 Task: Find a place to stay in Belegorsk, Russia, from July 7 to July 15 for 2 adults, with a price range of ₹15,000 to ₹20,000, 3 bedrooms, 3 beds, 3 bathrooms, and self check-in option.
Action: Mouse moved to (529, 133)
Screenshot: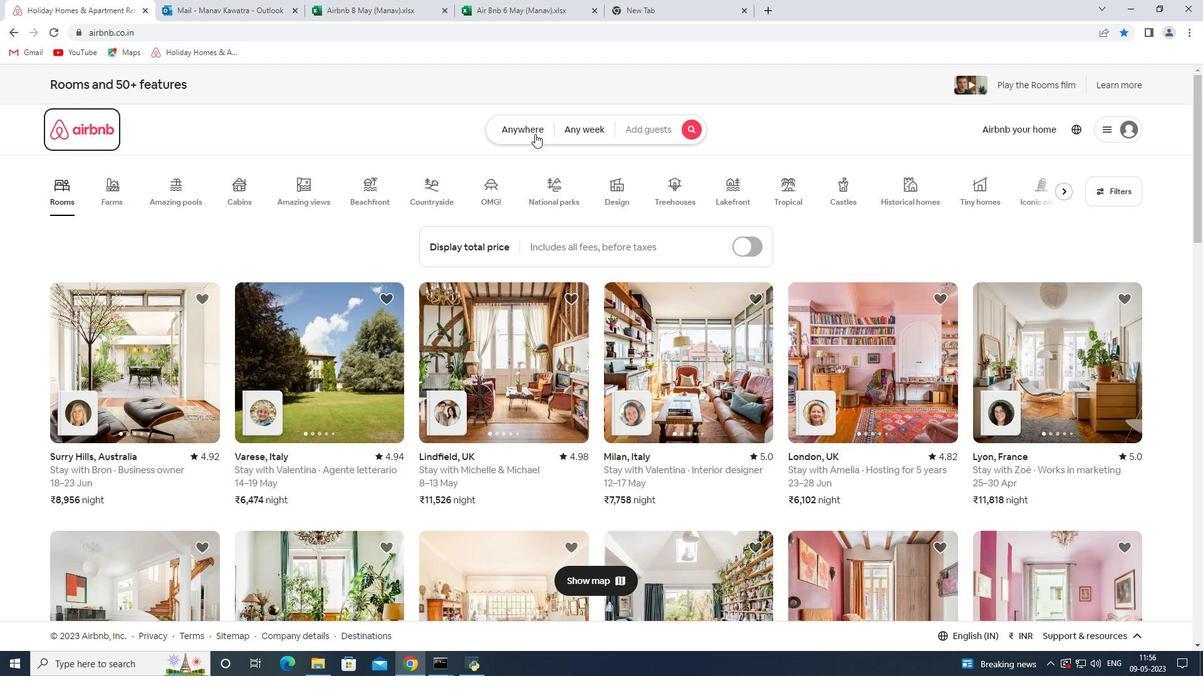
Action: Mouse pressed left at (529, 133)
Screenshot: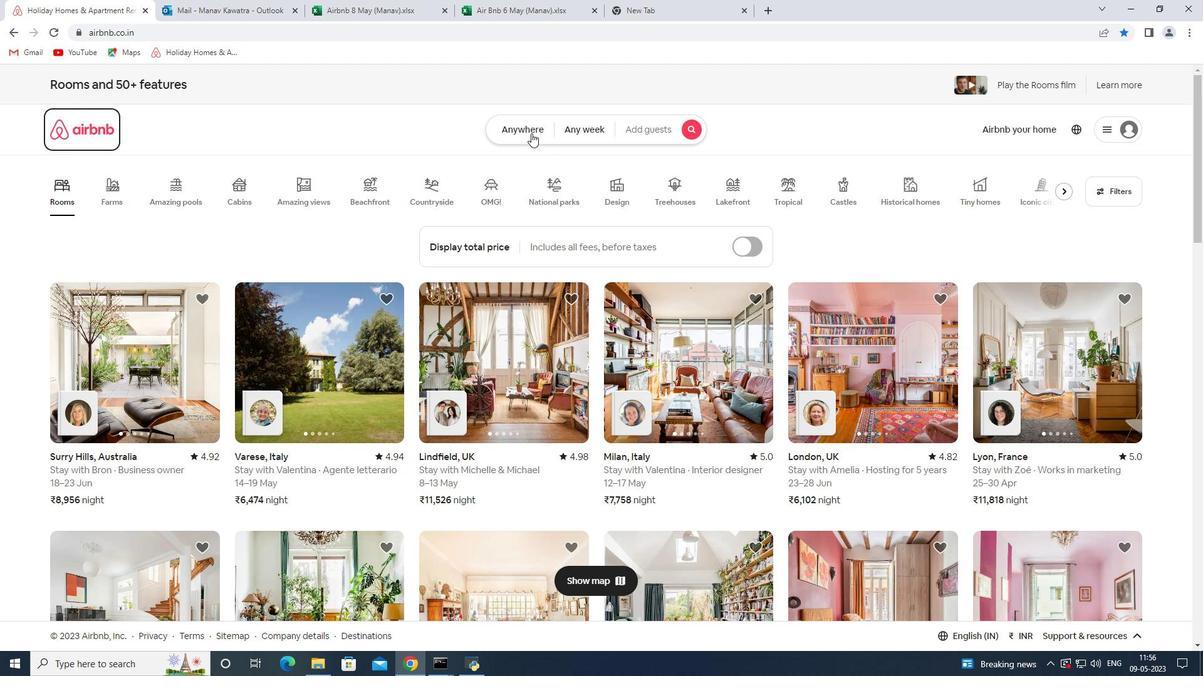 
Action: Mouse moved to (453, 178)
Screenshot: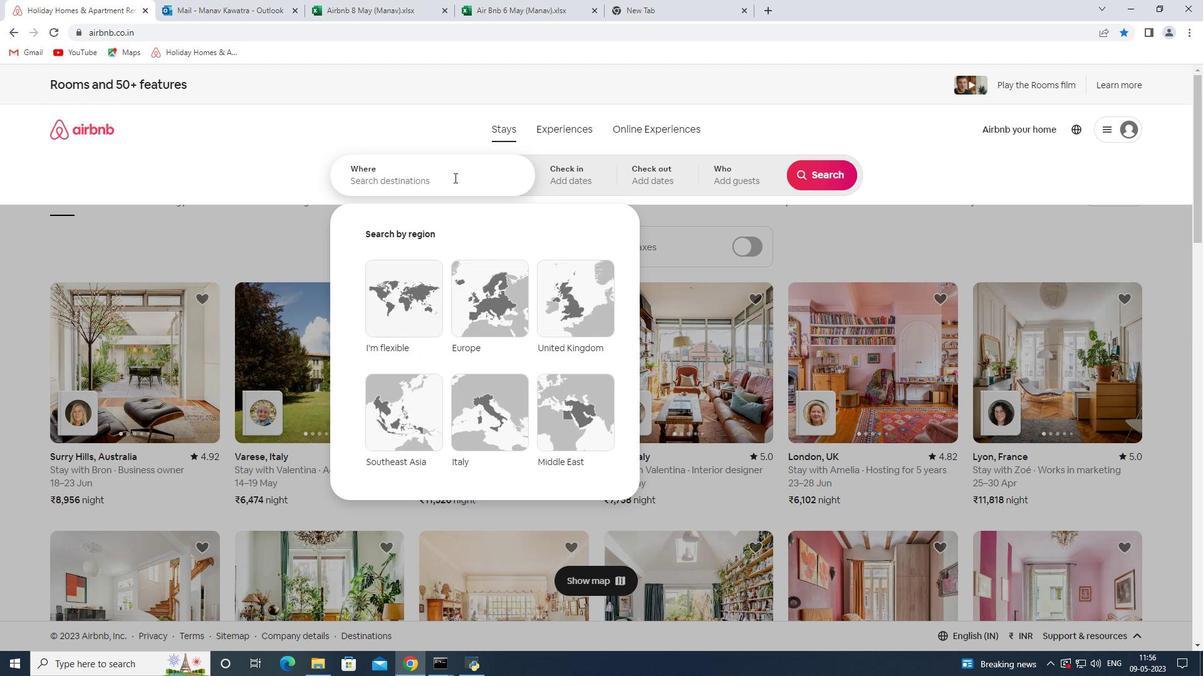 
Action: Mouse pressed left at (453, 178)
Screenshot: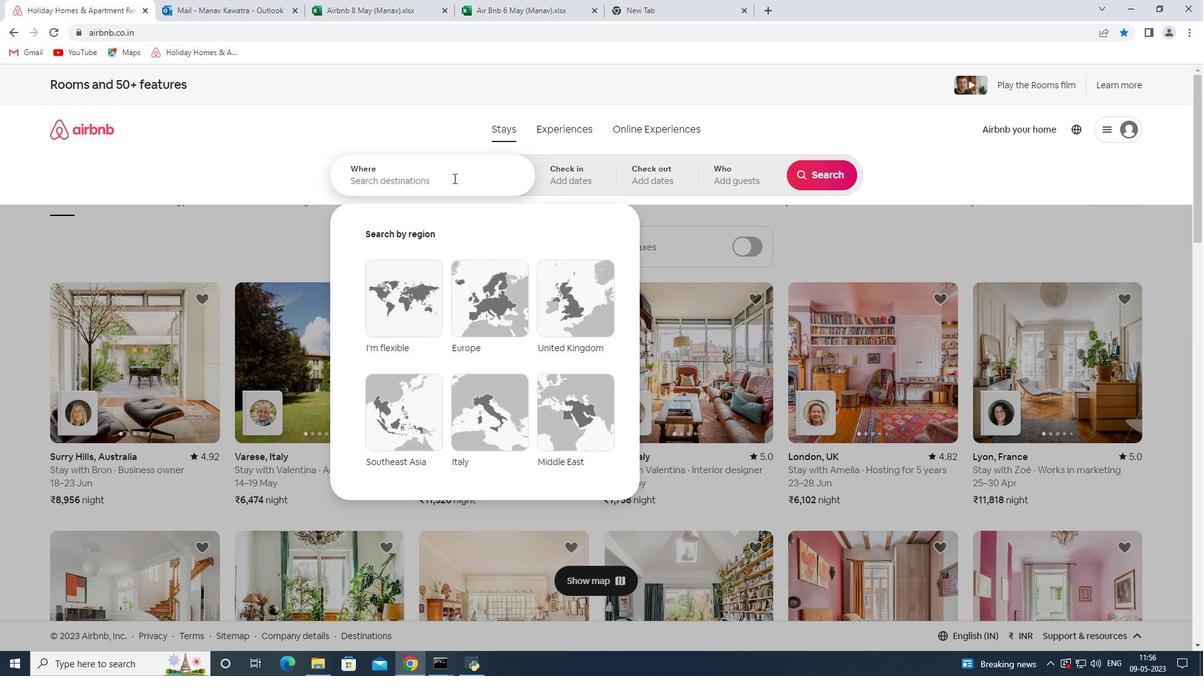 
Action: Key pressed <Key.shift><Key.shift><Key.shift><Key.shift><Key.shift>Belegorsk<Key.space><Key.shift>Russia<Key.enter>
Screenshot: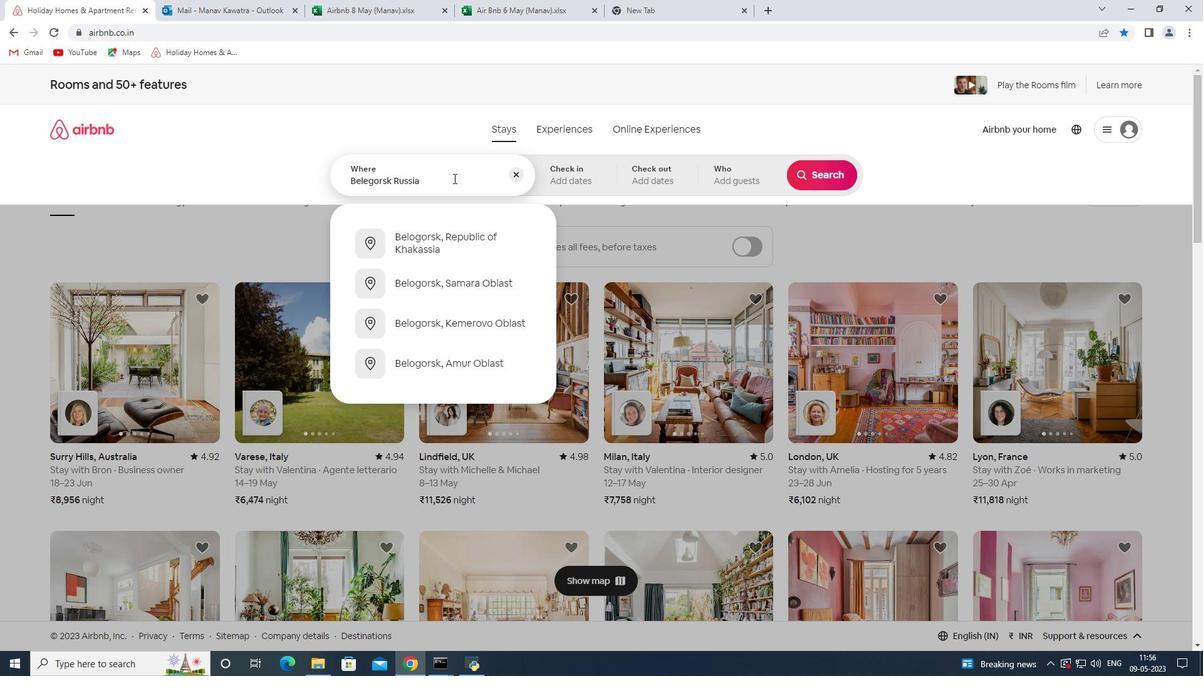
Action: Mouse moved to (818, 286)
Screenshot: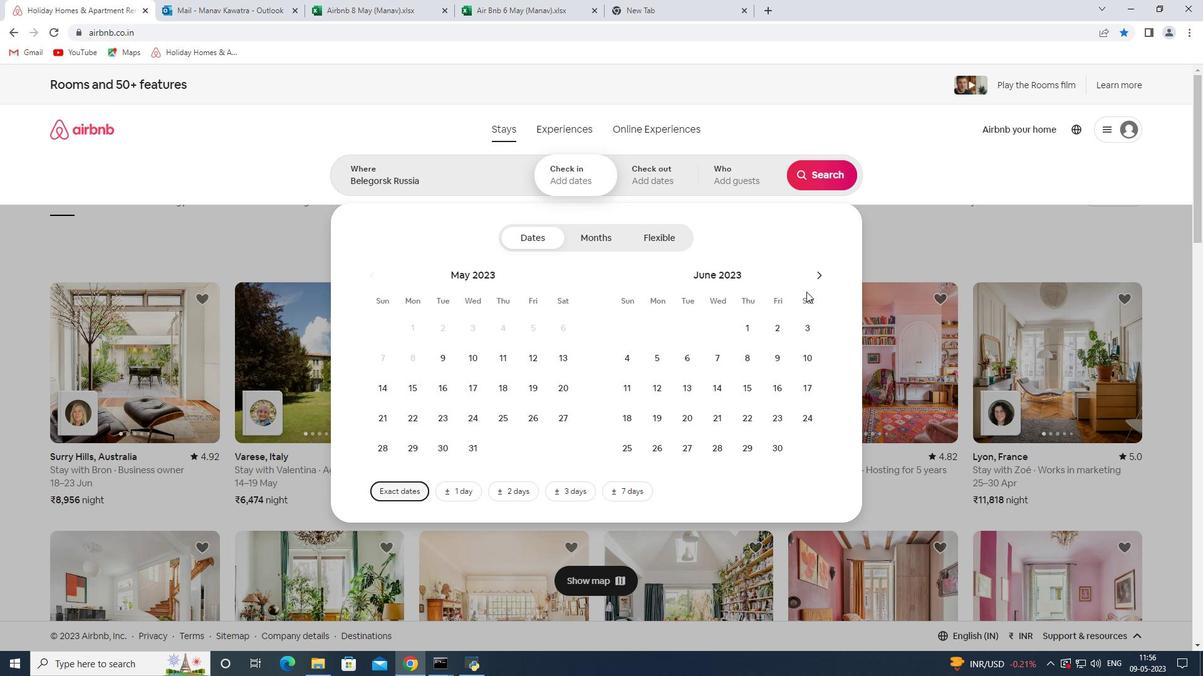 
Action: Mouse pressed left at (818, 286)
Screenshot: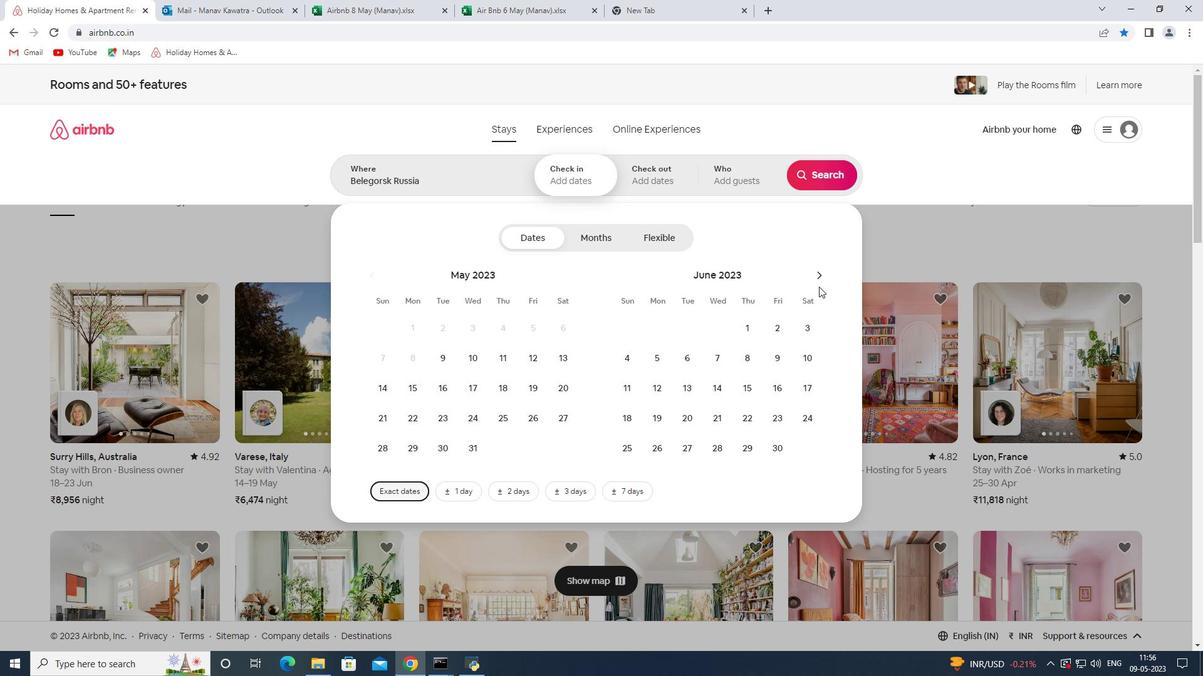 
Action: Mouse moved to (820, 273)
Screenshot: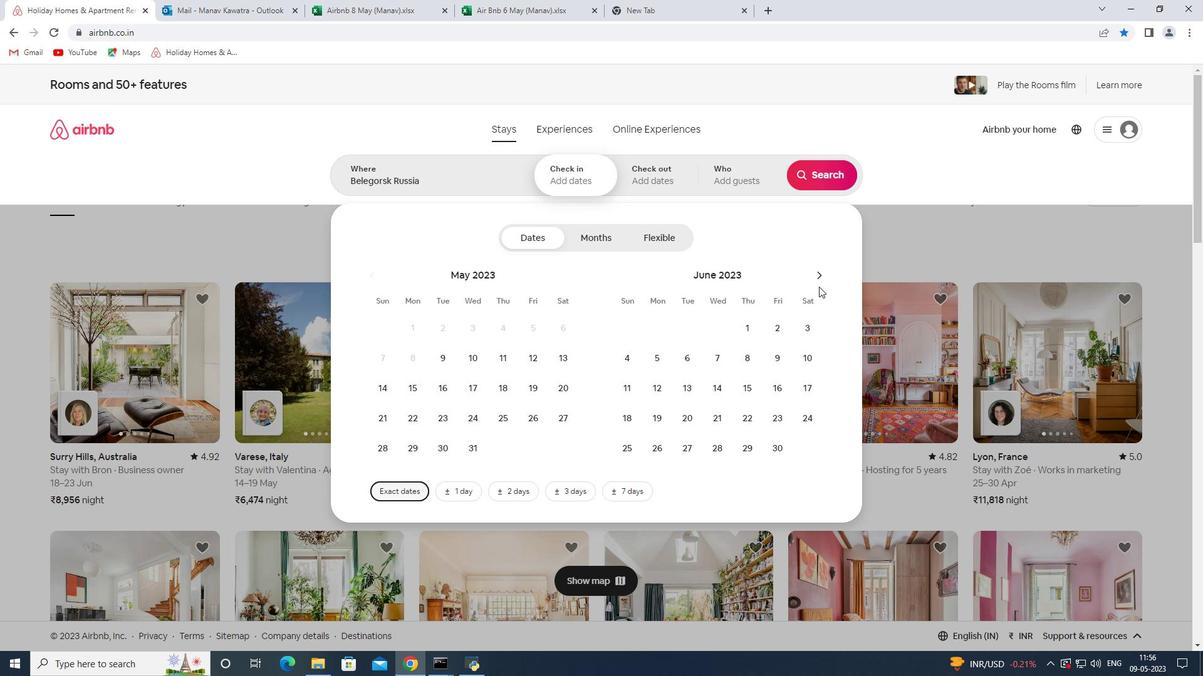 
Action: Mouse pressed left at (820, 273)
Screenshot: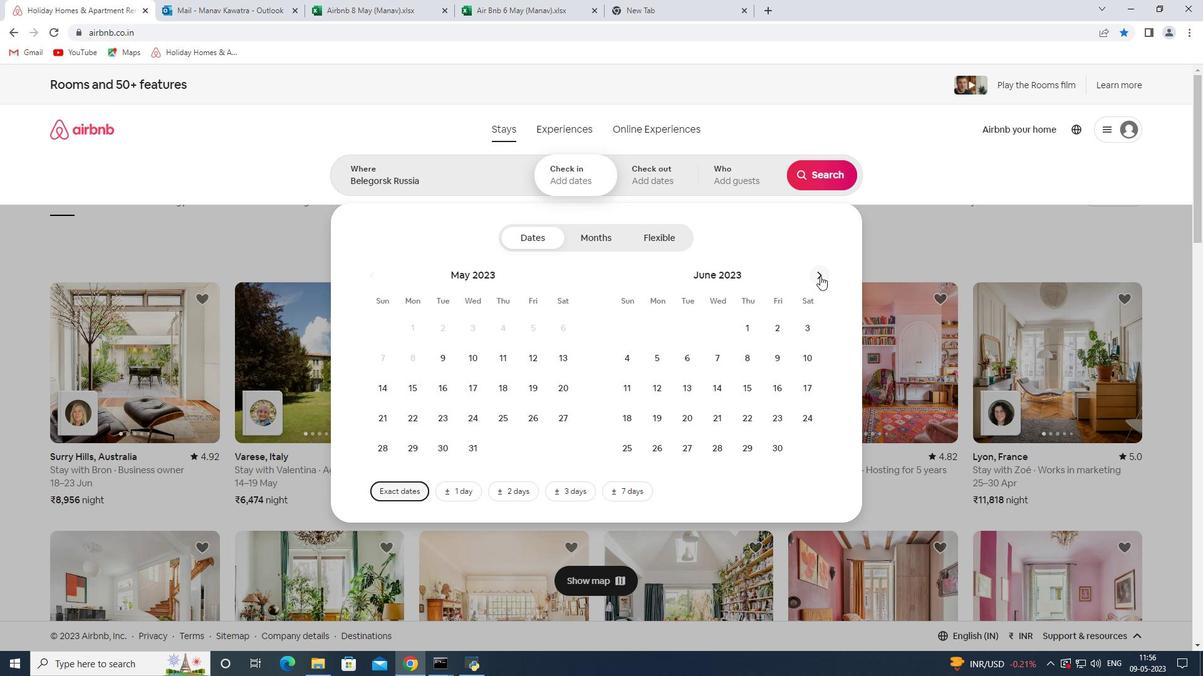 
Action: Mouse moved to (780, 355)
Screenshot: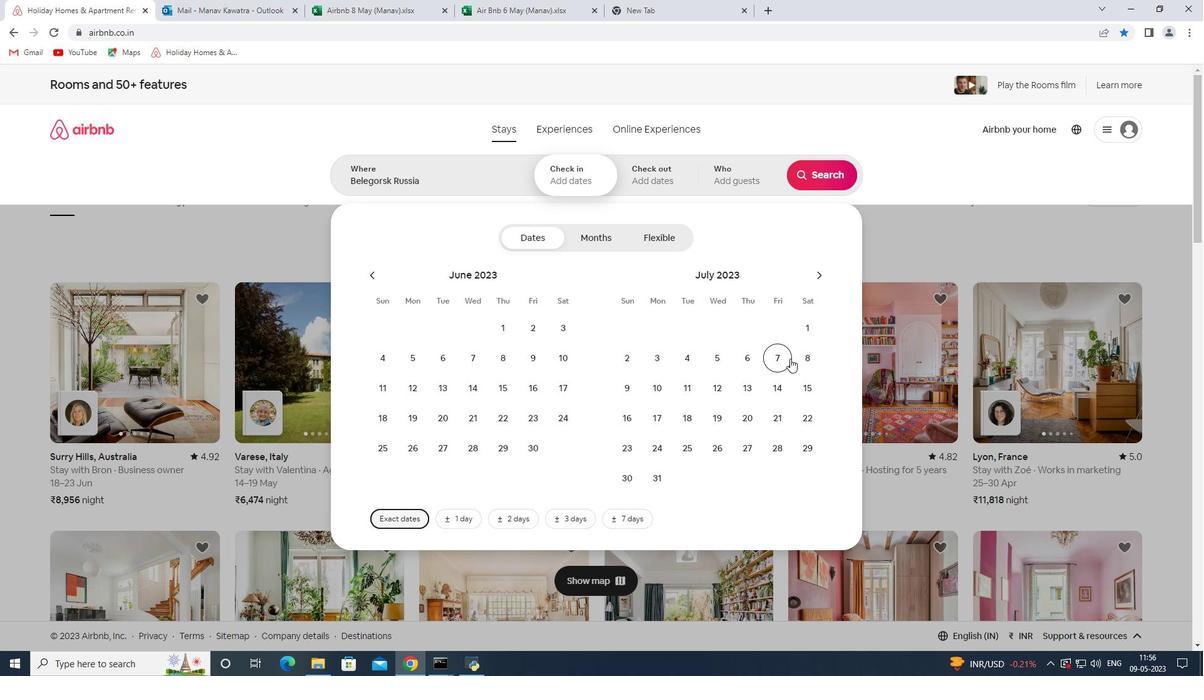 
Action: Mouse pressed left at (780, 355)
Screenshot: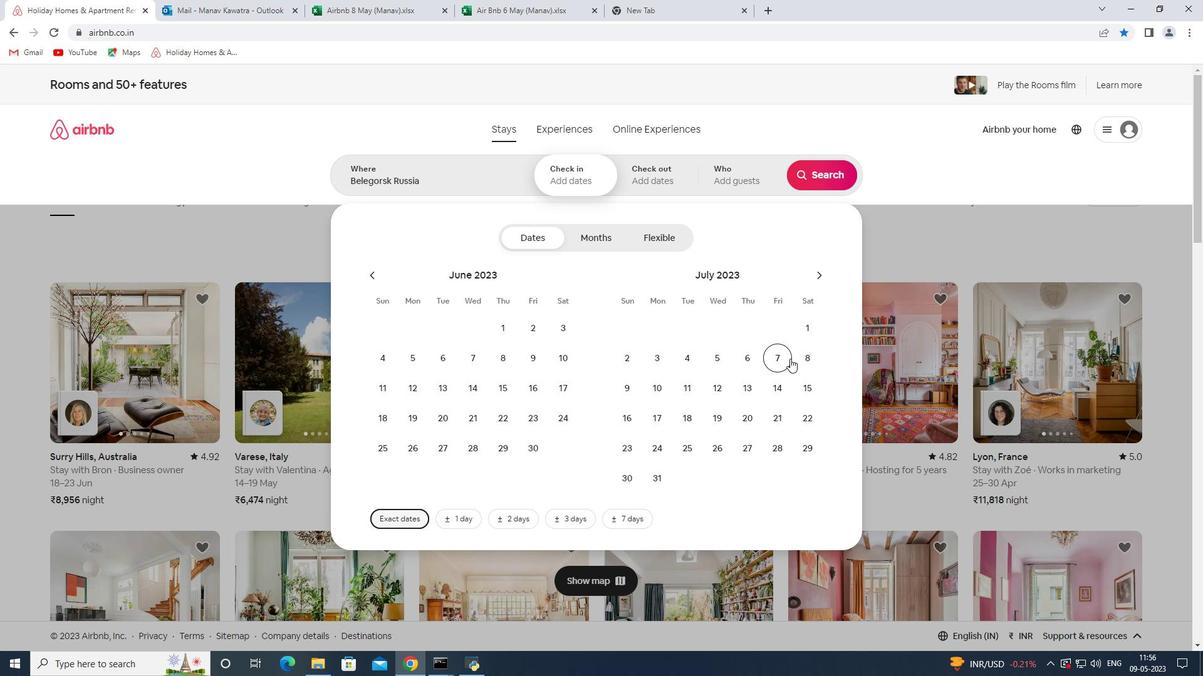 
Action: Mouse moved to (814, 392)
Screenshot: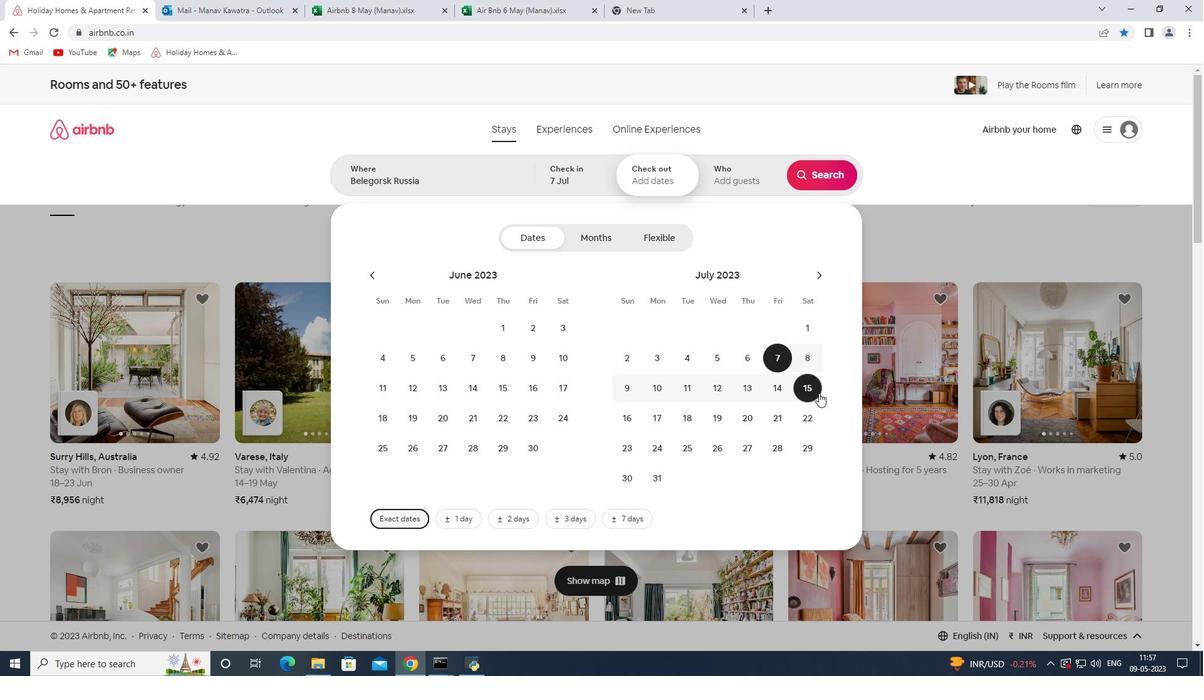 
Action: Mouse pressed left at (814, 392)
Screenshot: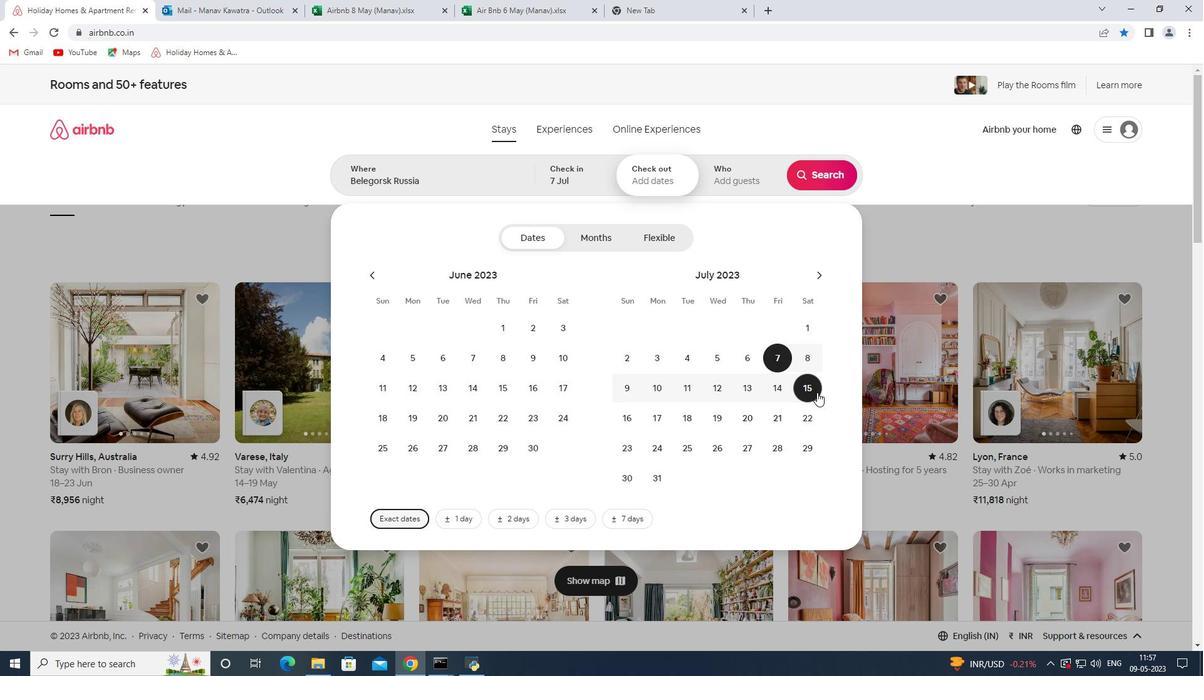 
Action: Mouse moved to (756, 181)
Screenshot: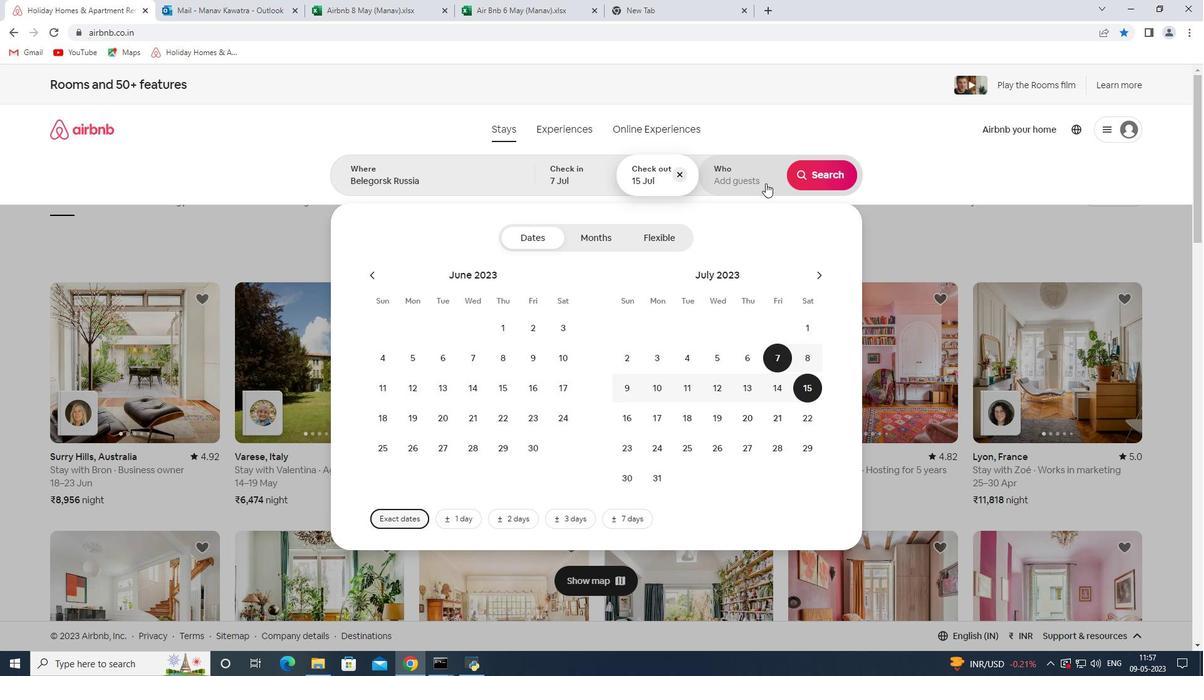 
Action: Mouse pressed left at (756, 181)
Screenshot: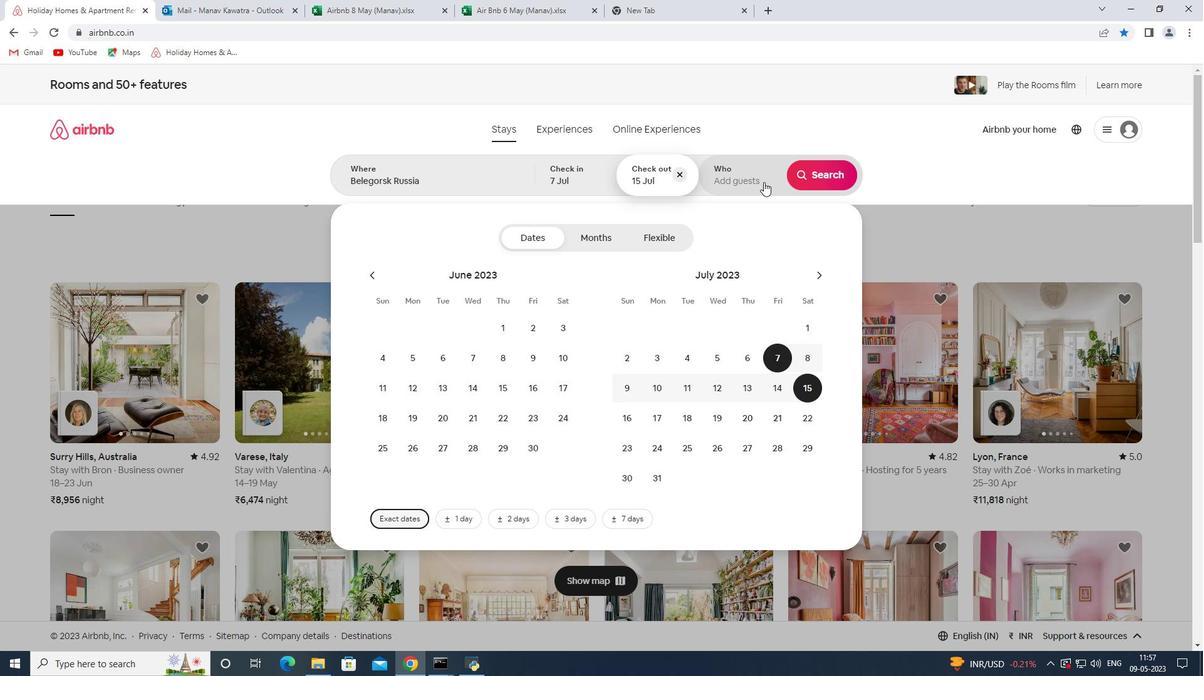 
Action: Mouse moved to (832, 243)
Screenshot: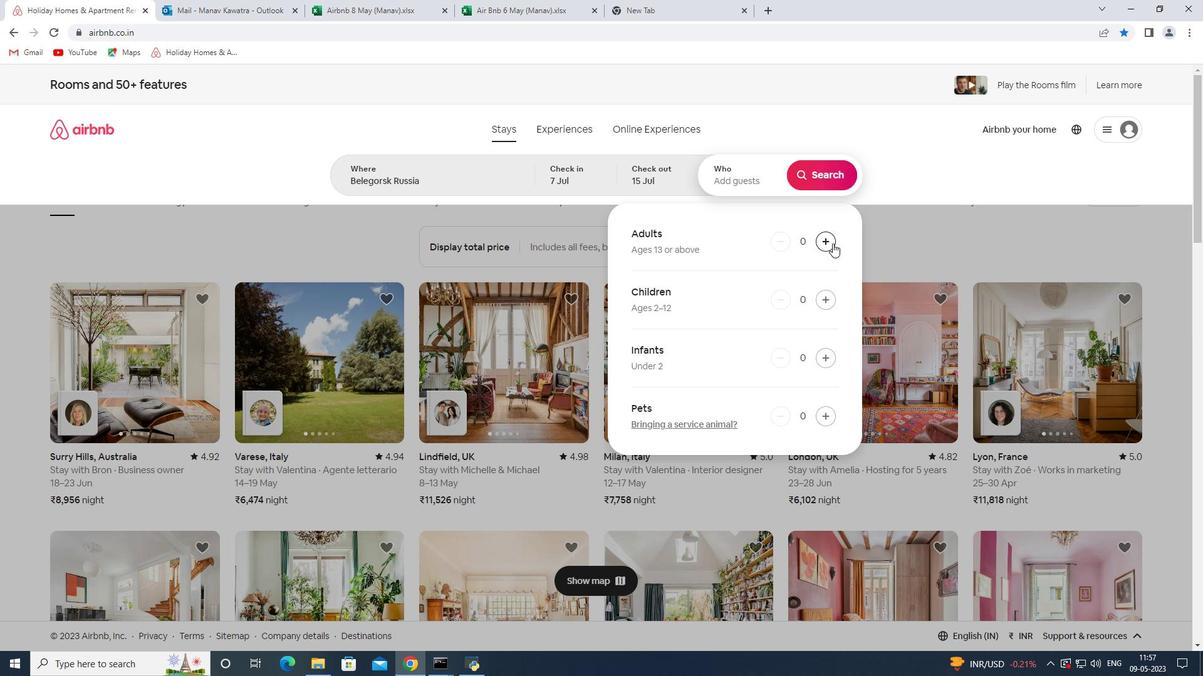 
Action: Mouse pressed left at (832, 243)
Screenshot: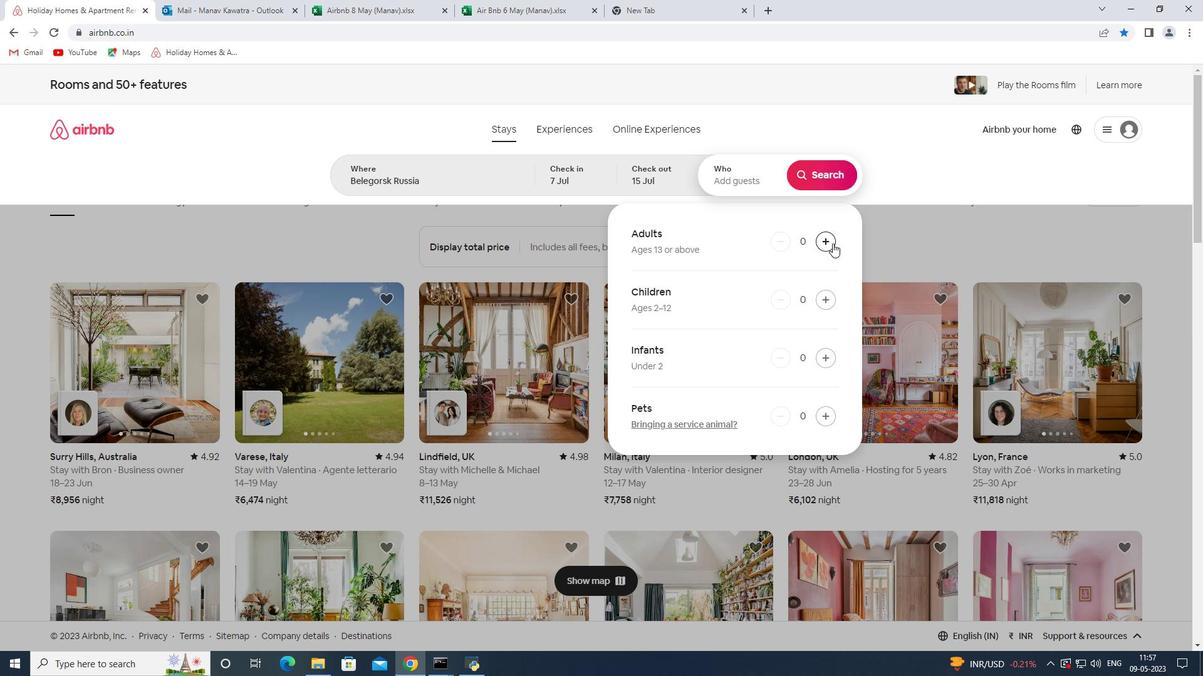 
Action: Mouse pressed left at (832, 243)
Screenshot: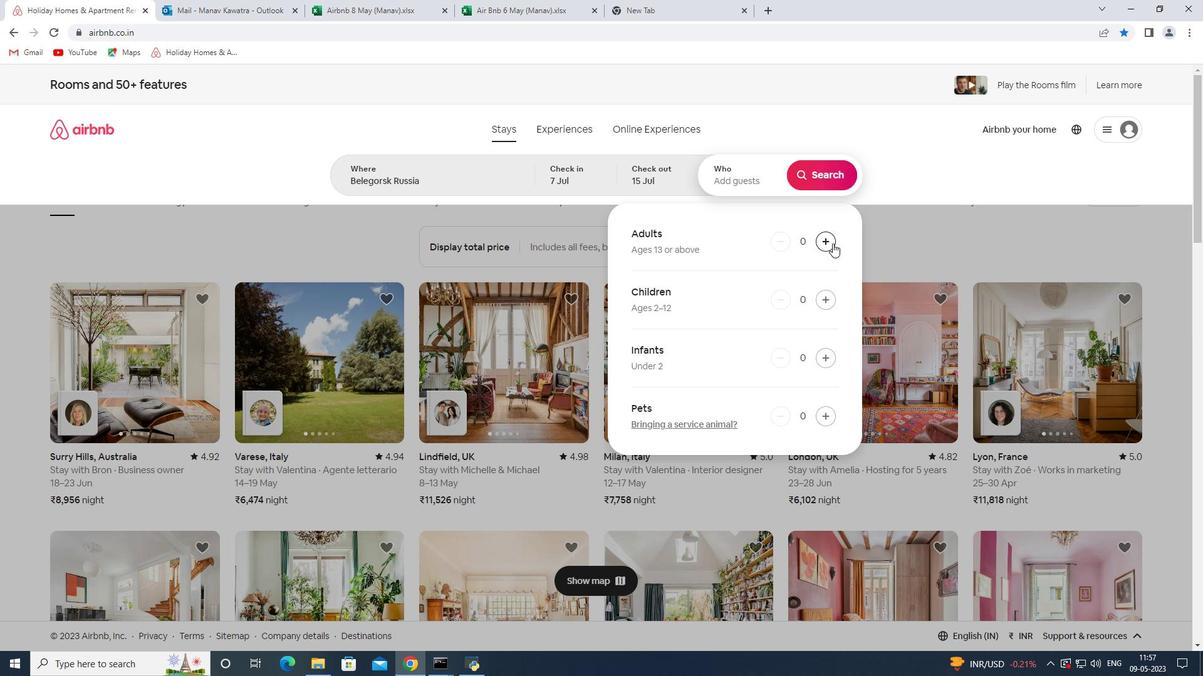 
Action: Mouse pressed left at (832, 243)
Screenshot: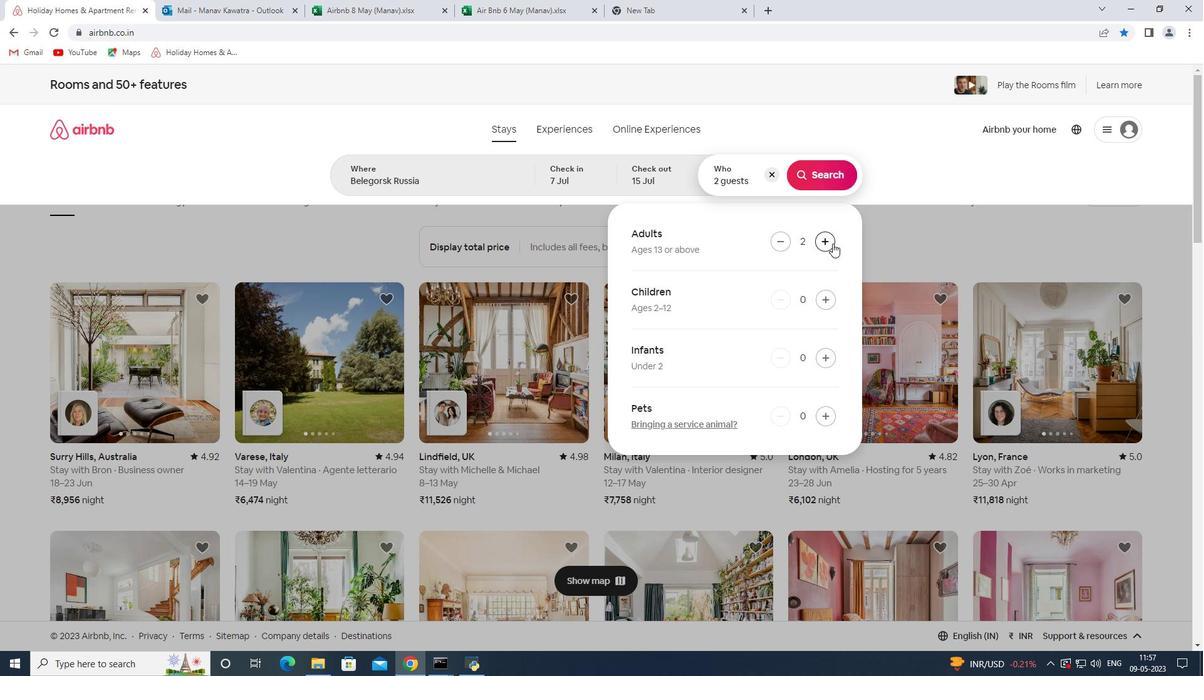 
Action: Mouse pressed left at (832, 243)
Screenshot: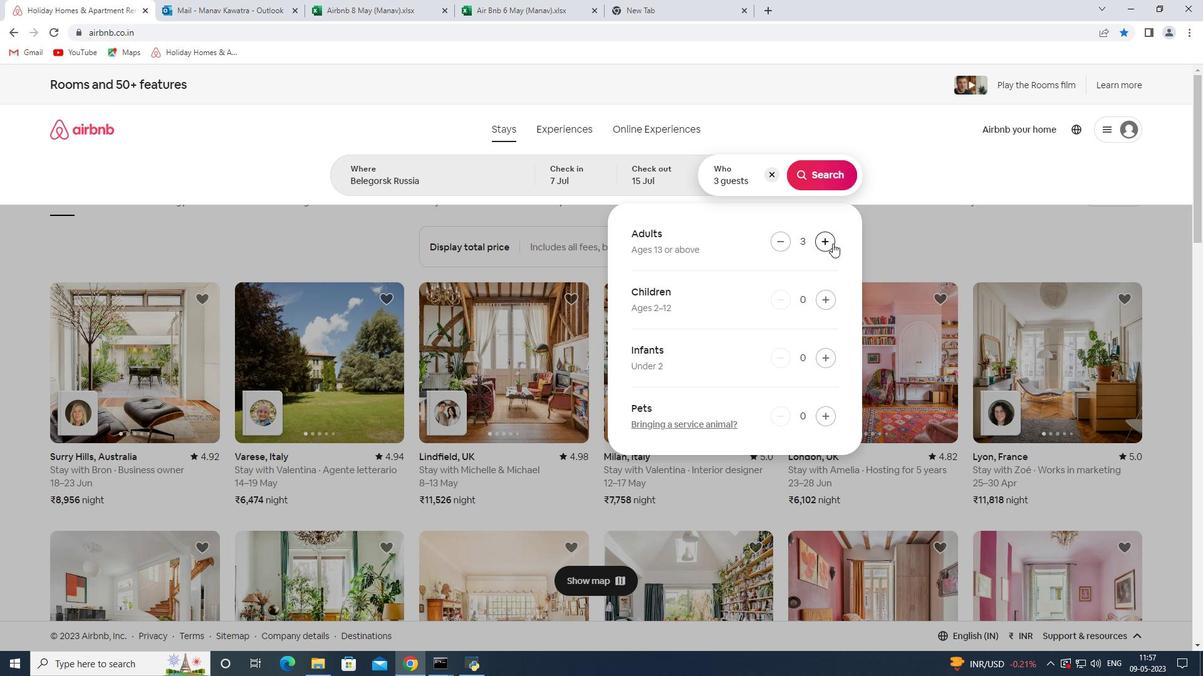 
Action: Mouse pressed left at (832, 243)
Screenshot: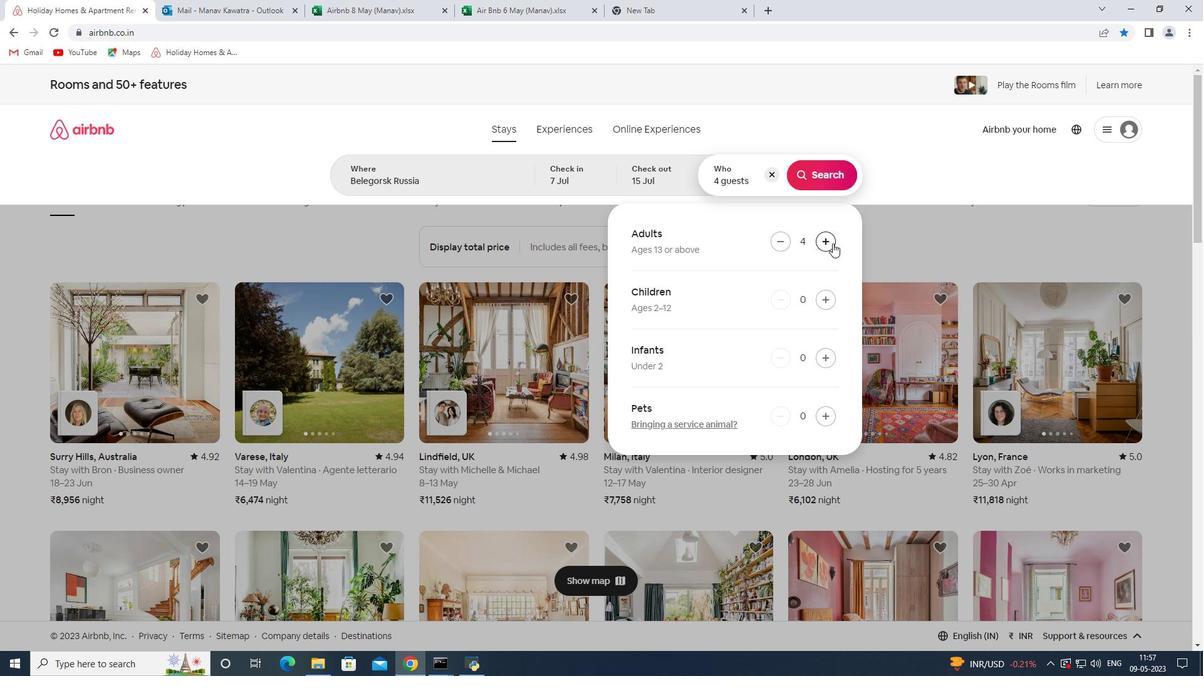 
Action: Mouse moved to (834, 238)
Screenshot: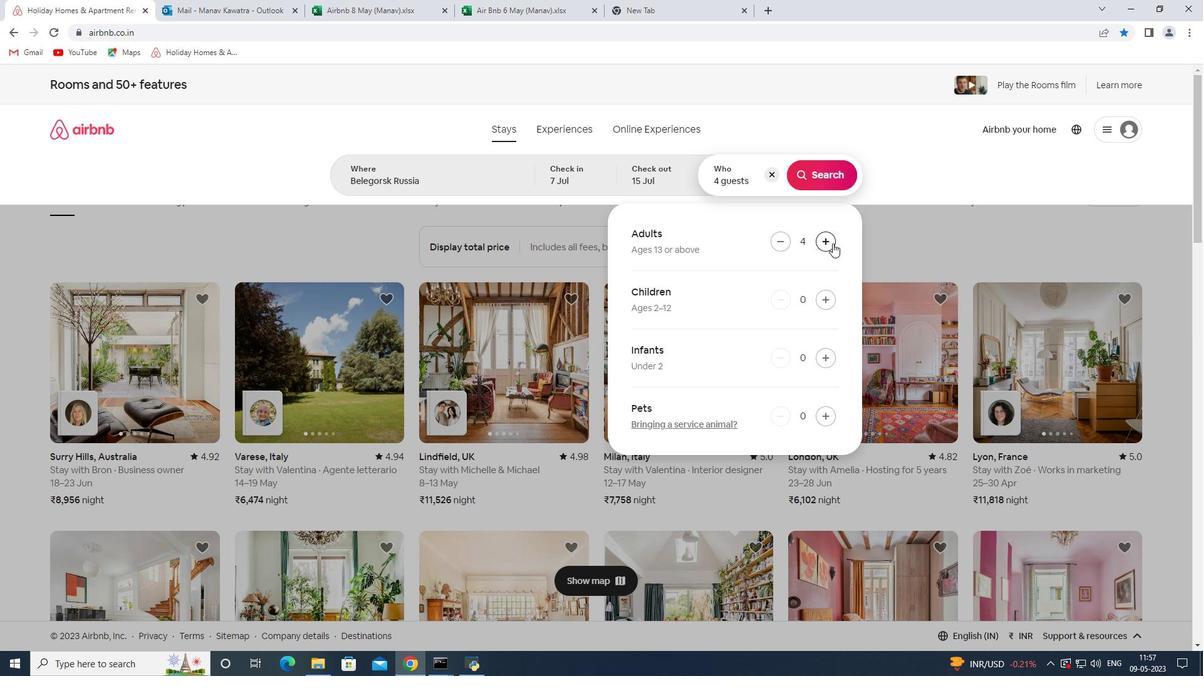 
Action: Mouse pressed left at (834, 238)
Screenshot: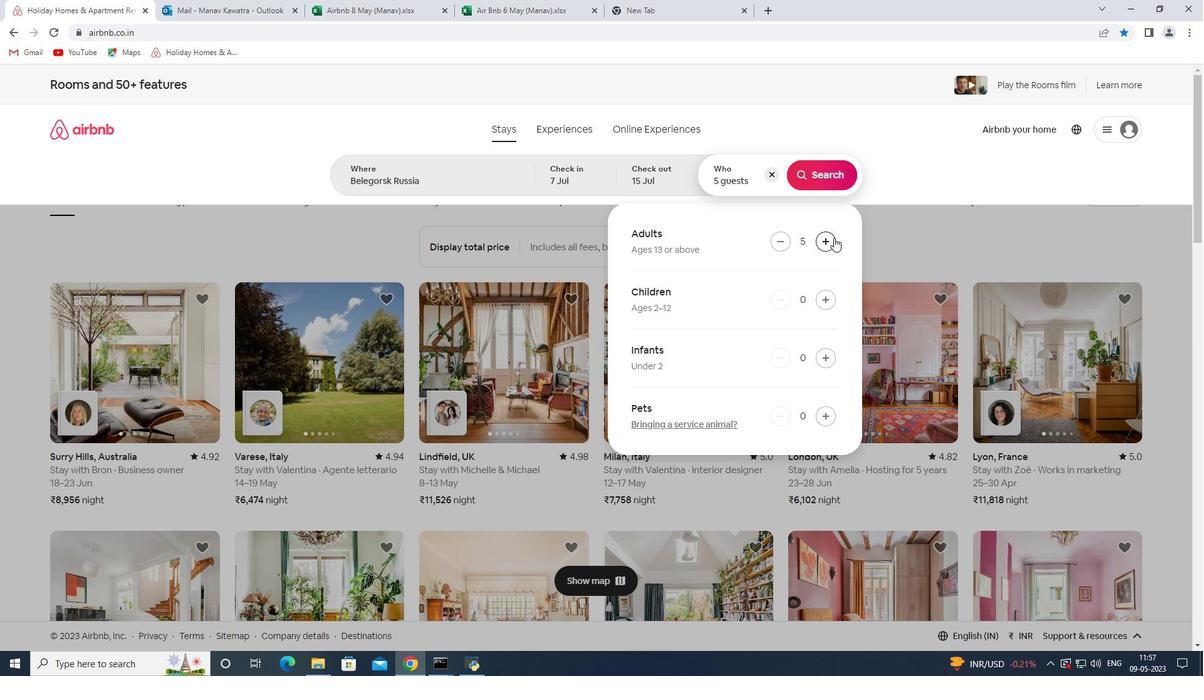 
Action: Mouse moved to (819, 184)
Screenshot: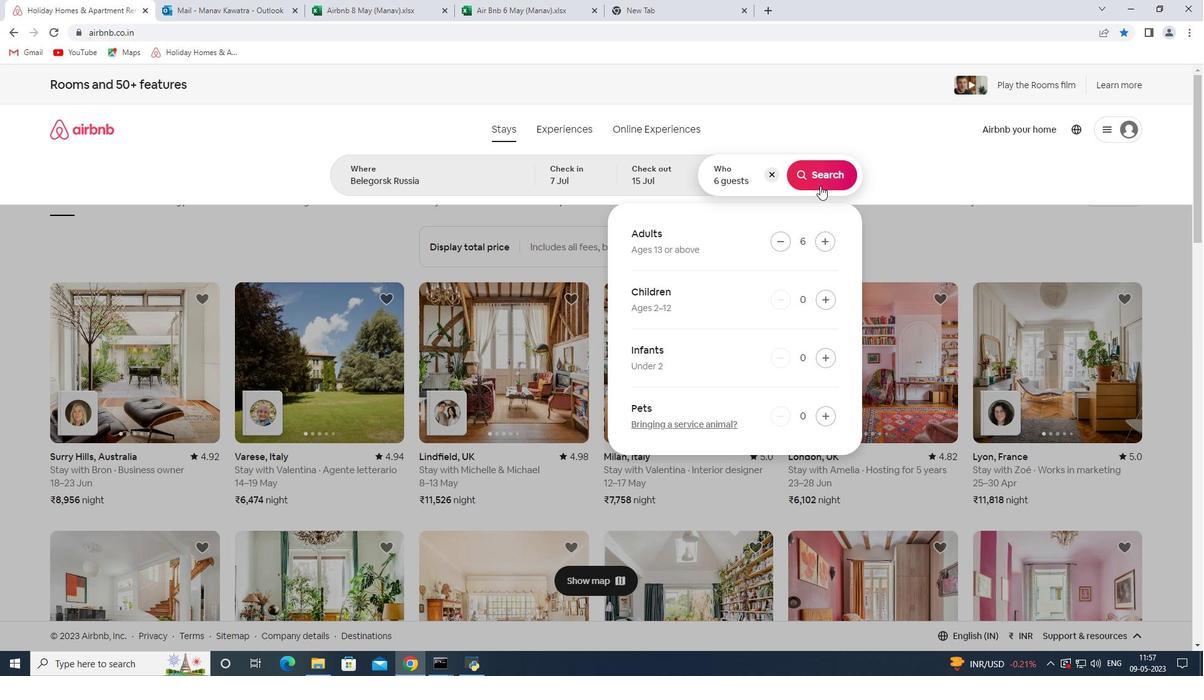 
Action: Mouse pressed left at (819, 184)
Screenshot: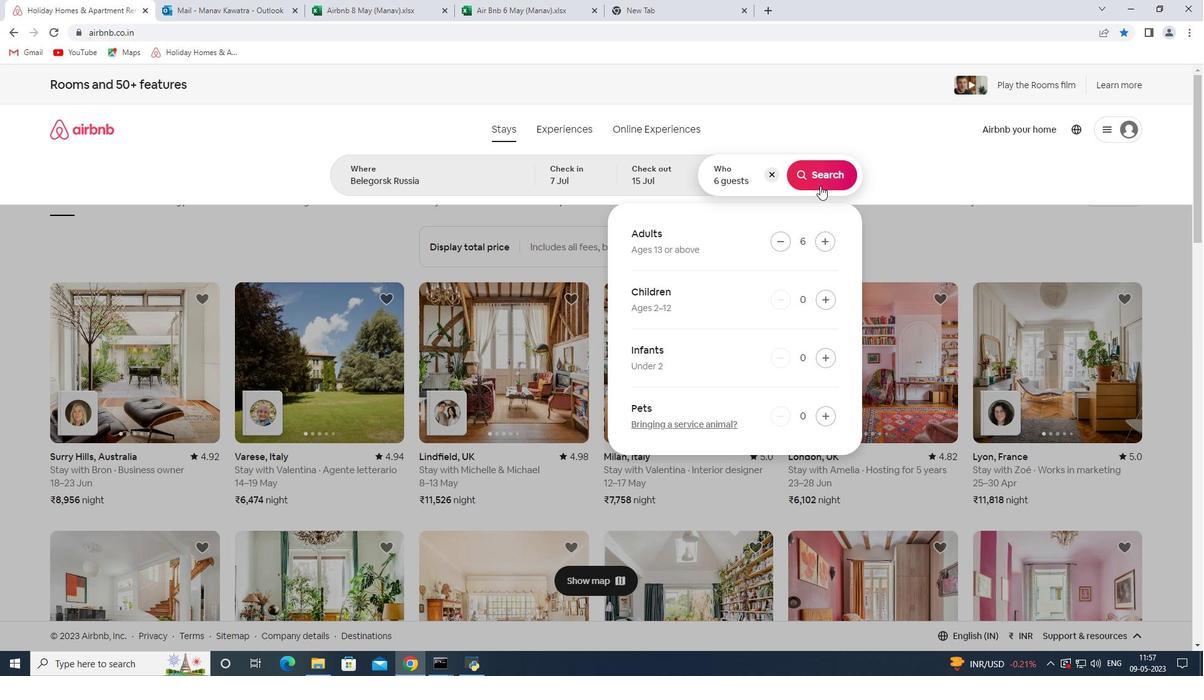 
Action: Mouse moved to (1157, 144)
Screenshot: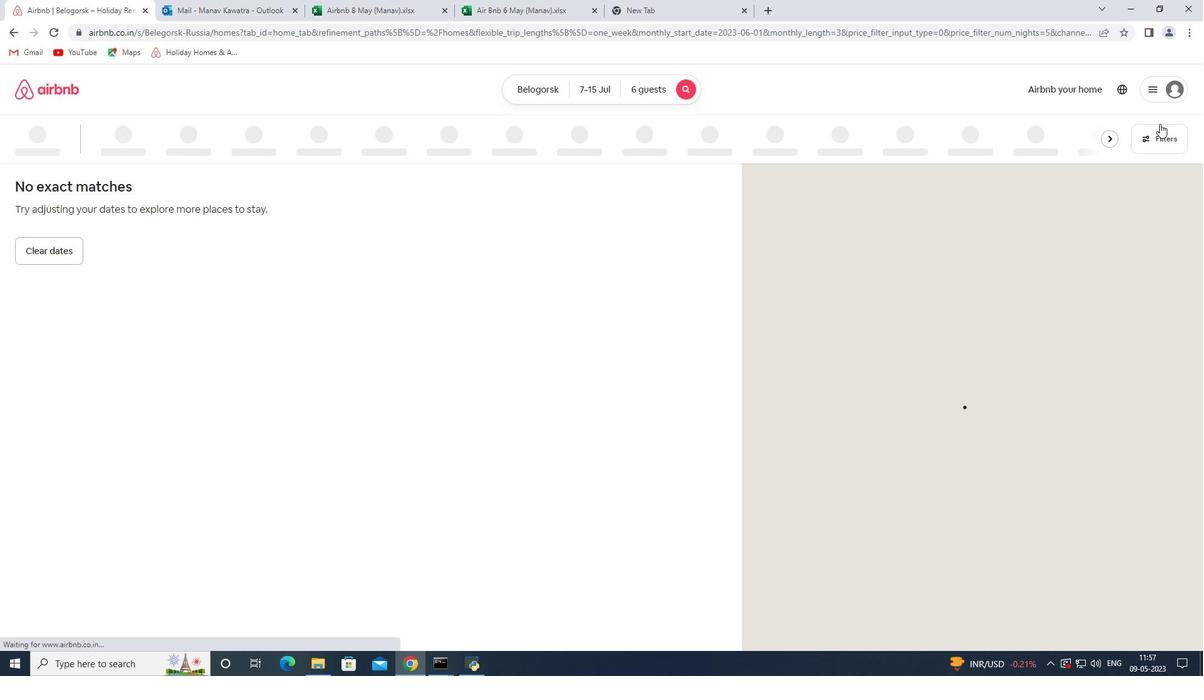 
Action: Mouse pressed left at (1157, 144)
Screenshot: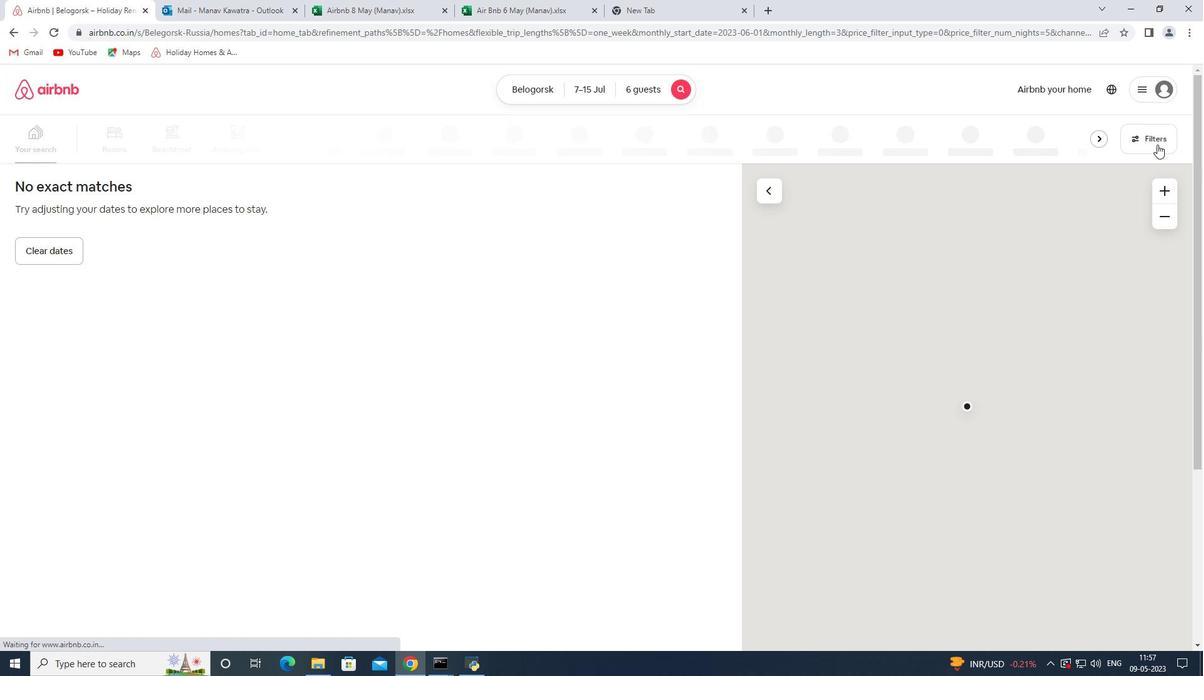 
Action: Mouse moved to (458, 446)
Screenshot: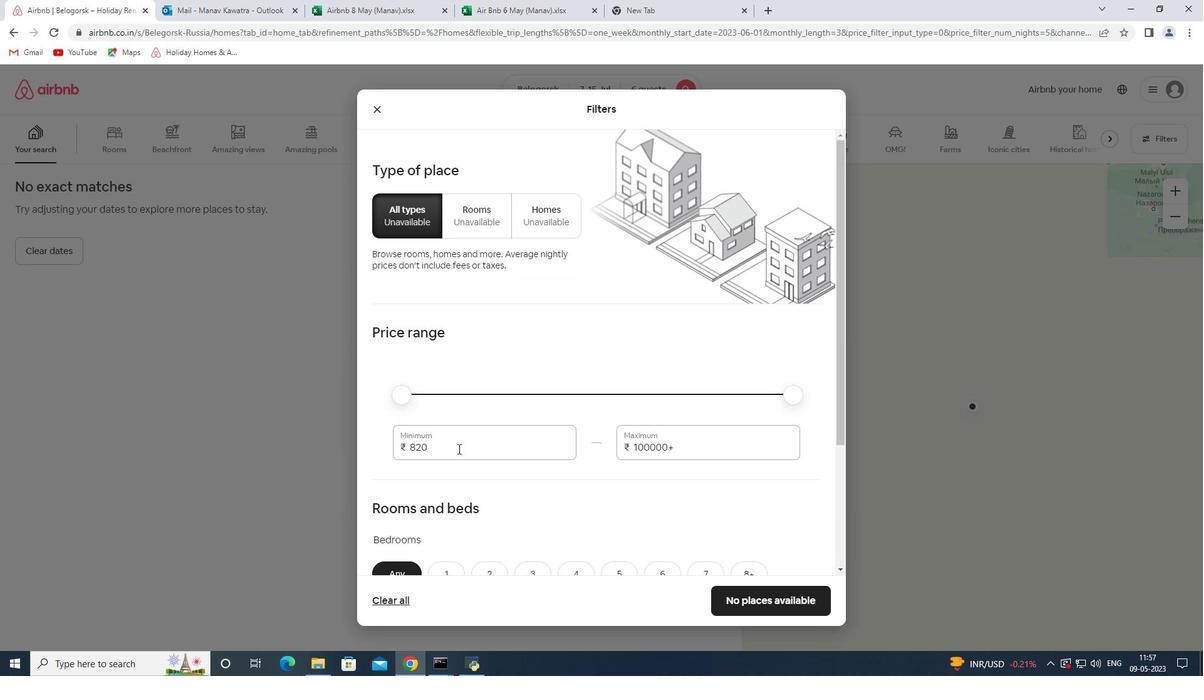 
Action: Mouse pressed left at (458, 446)
Screenshot: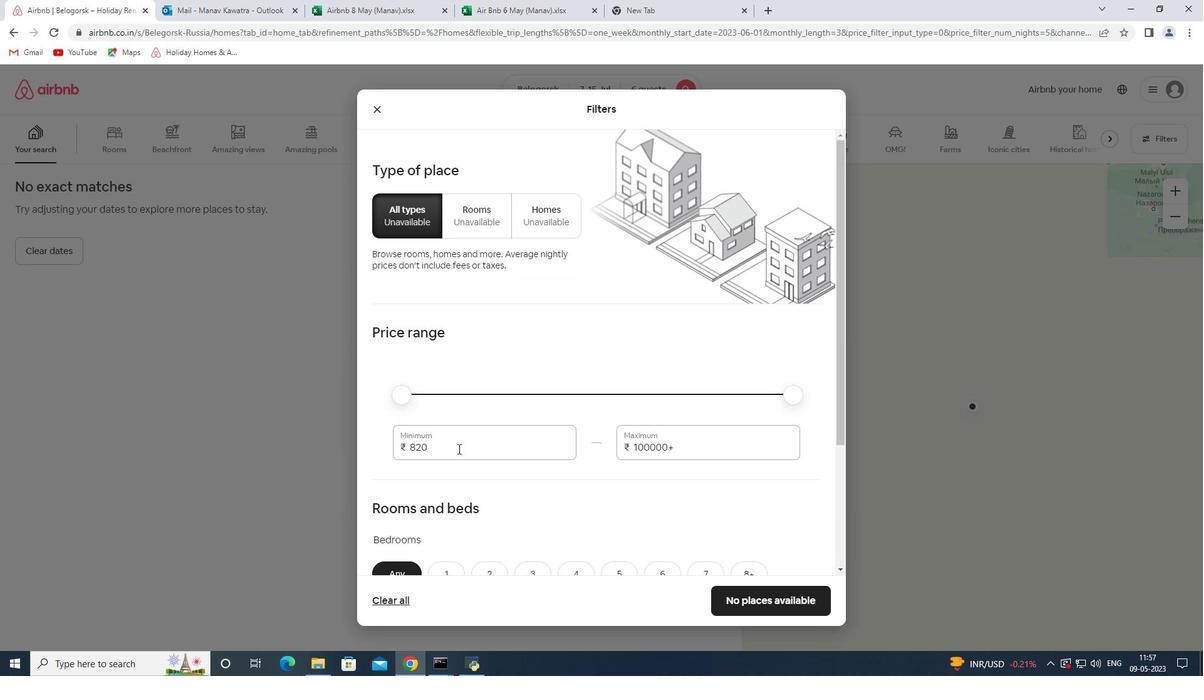 
Action: Mouse pressed left at (458, 446)
Screenshot: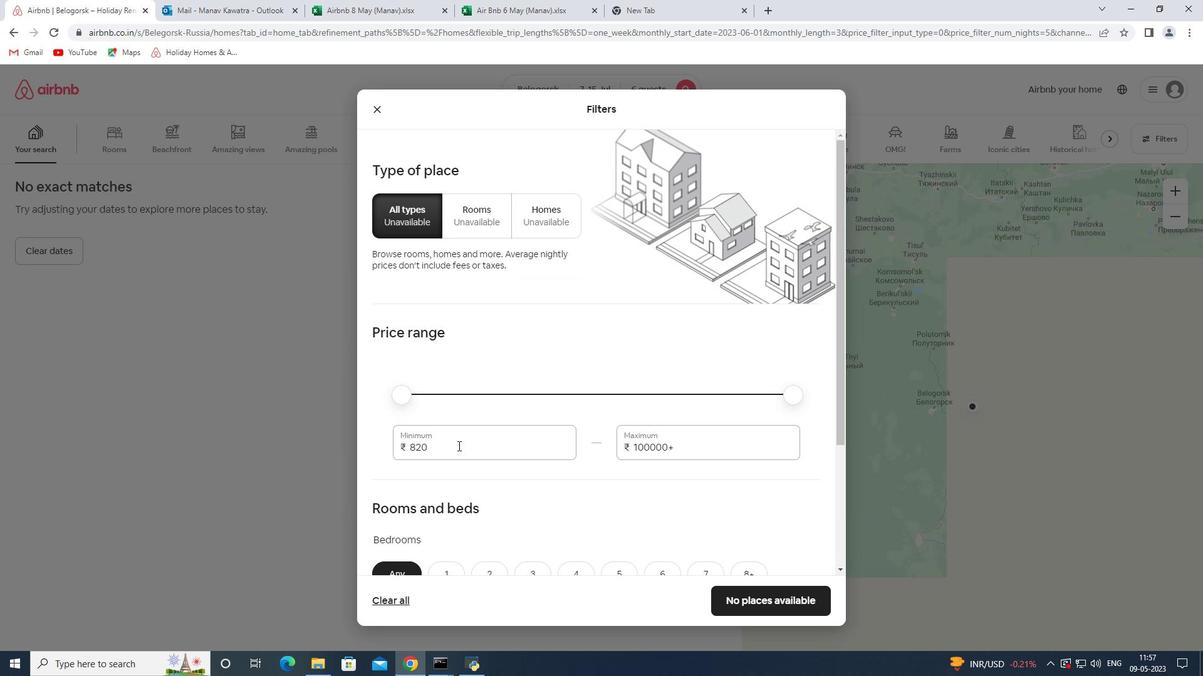 
Action: Mouse moved to (510, 449)
Screenshot: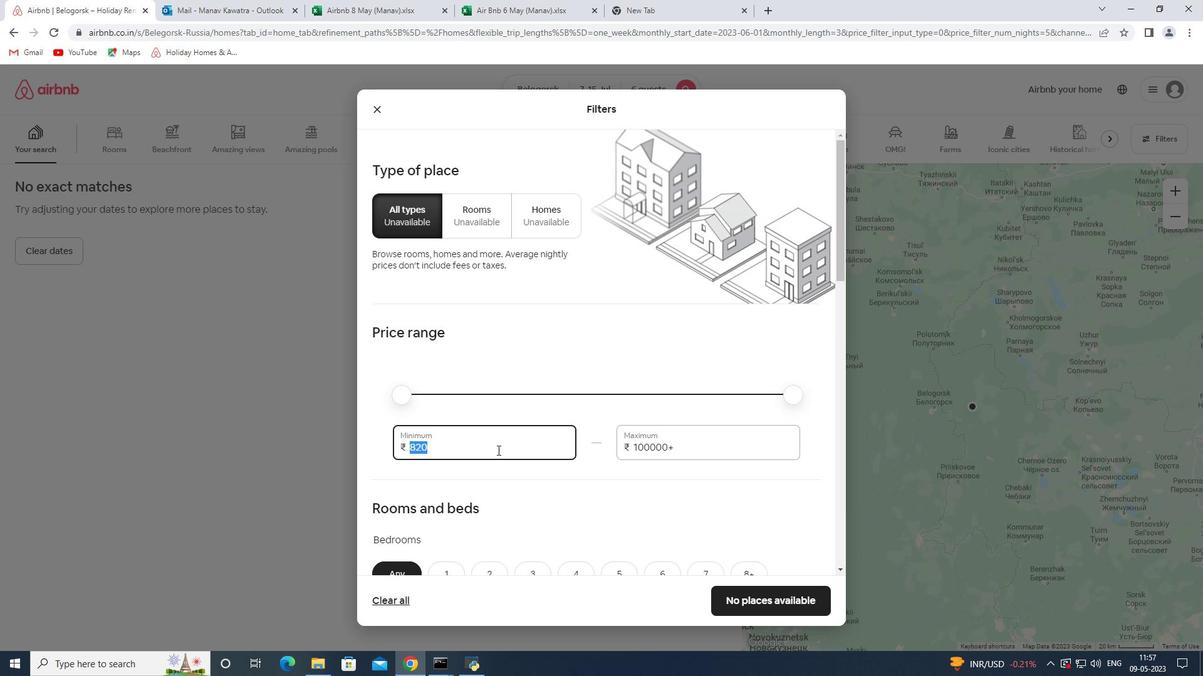 
Action: Key pressed 15000<Key.tab>20000
Screenshot: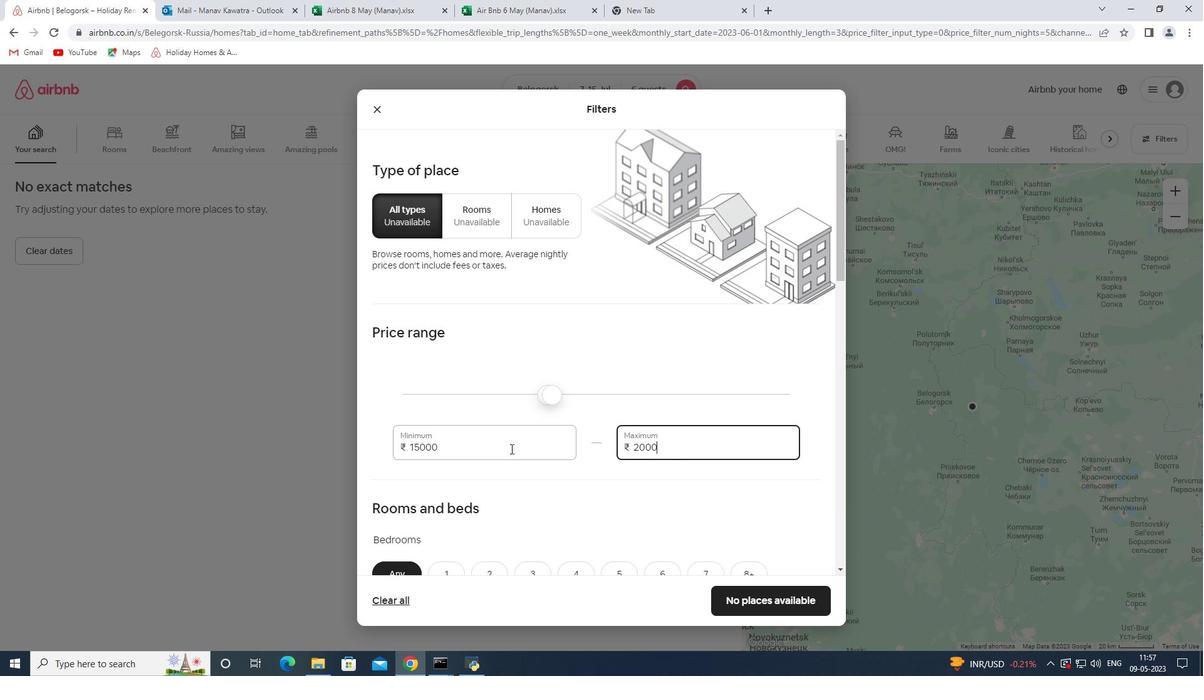 
Action: Mouse moved to (602, 471)
Screenshot: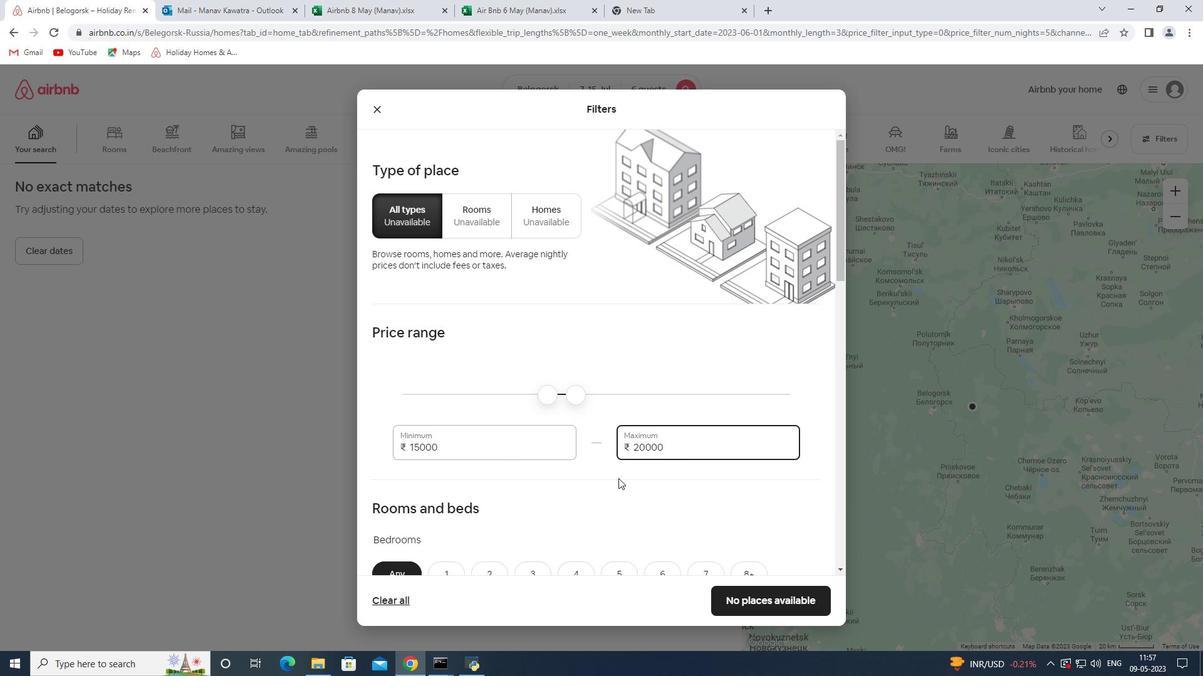 
Action: Mouse scrolled (602, 470) with delta (0, 0)
Screenshot: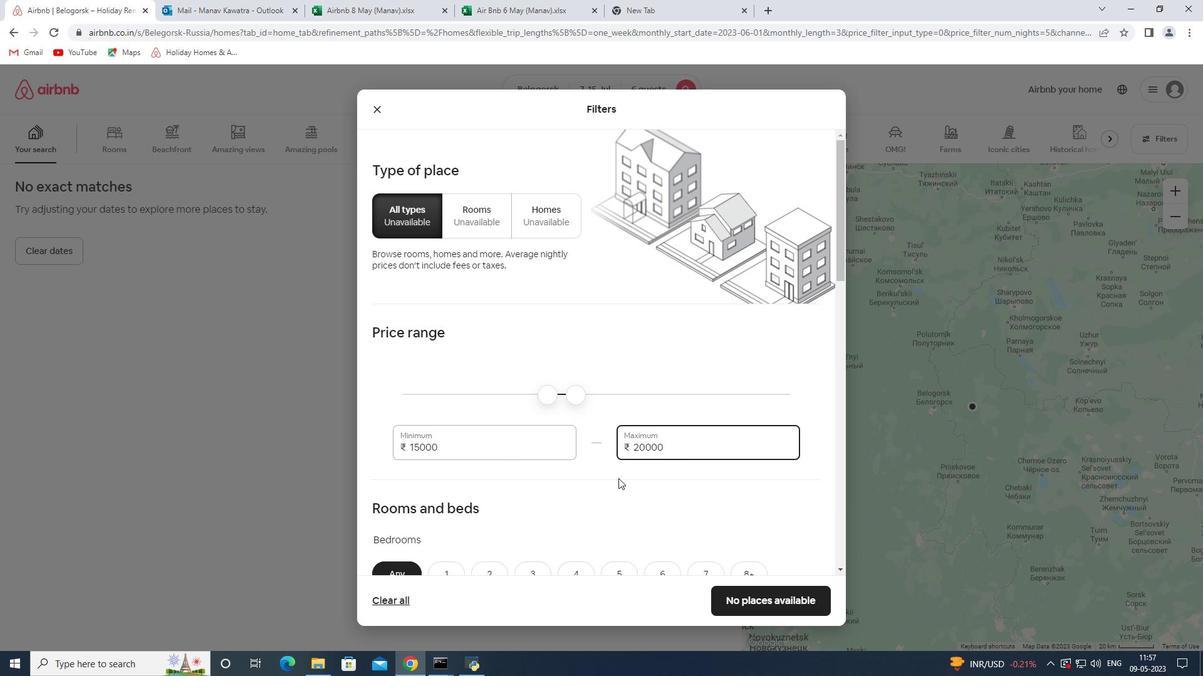 
Action: Mouse moved to (600, 470)
Screenshot: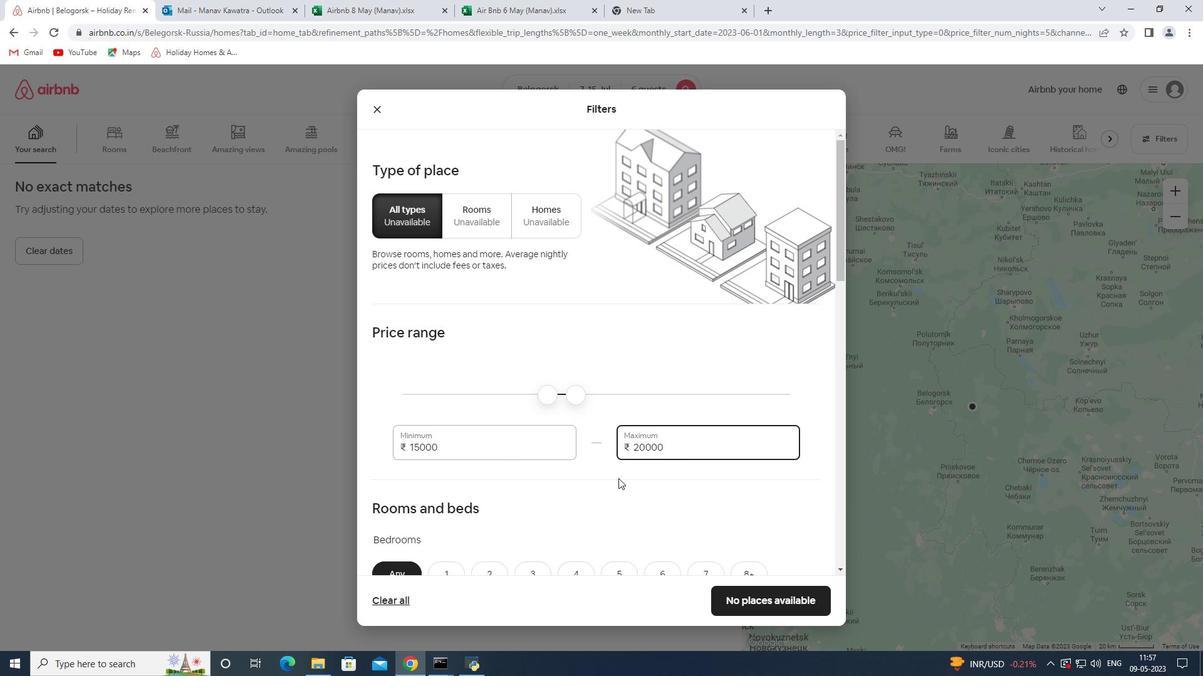 
Action: Mouse scrolled (600, 469) with delta (0, 0)
Screenshot: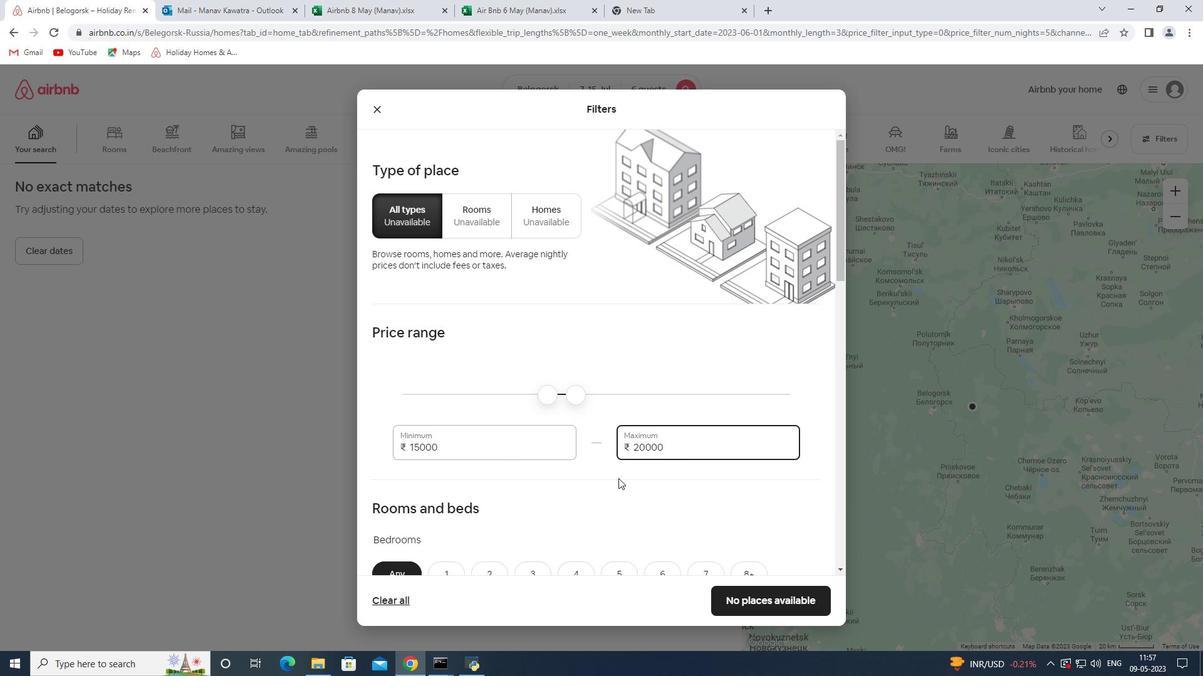 
Action: Mouse moved to (599, 469)
Screenshot: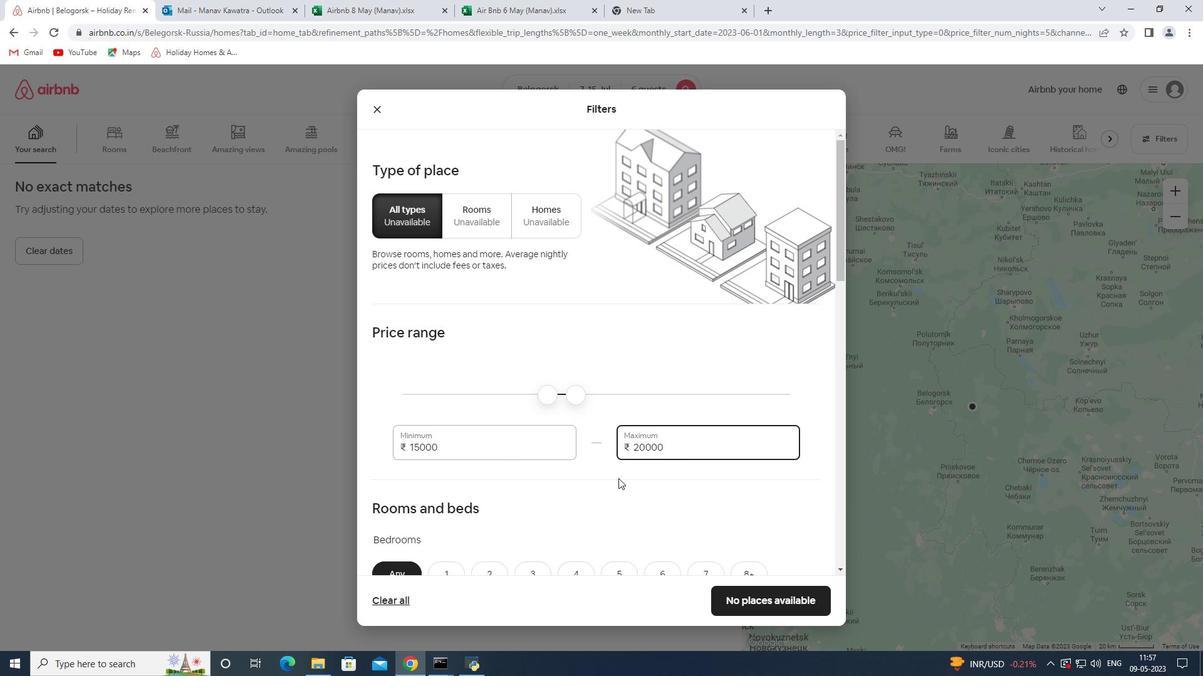 
Action: Mouse scrolled (599, 469) with delta (0, 0)
Screenshot: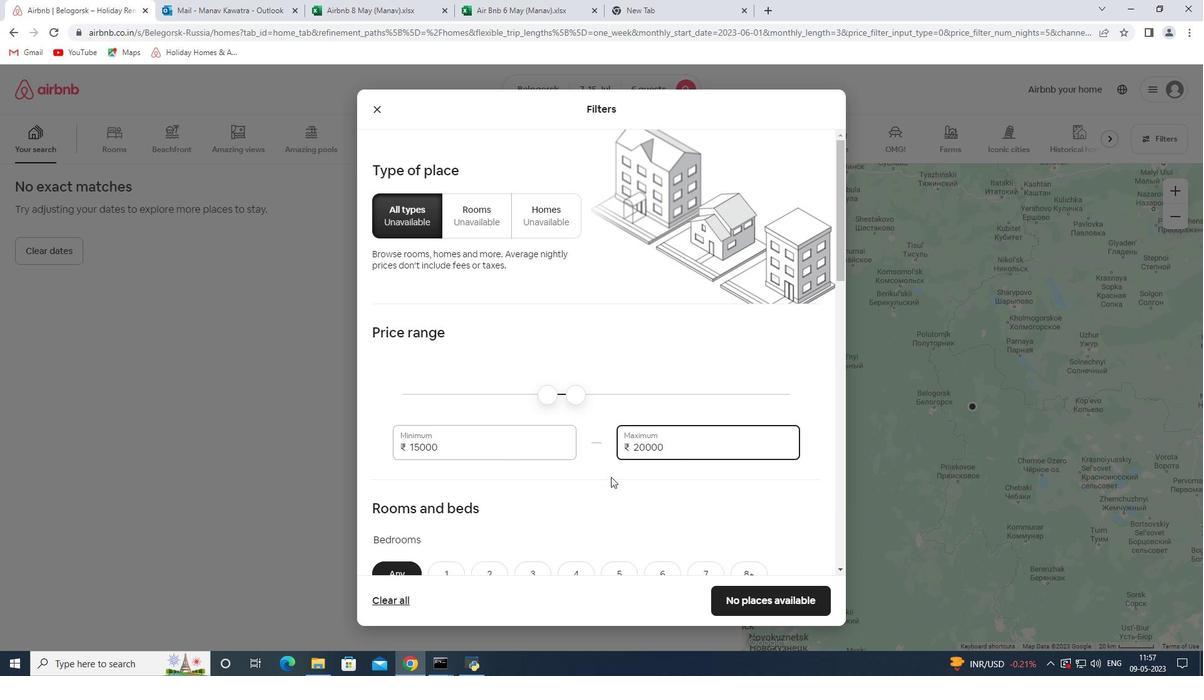 
Action: Mouse moved to (598, 468)
Screenshot: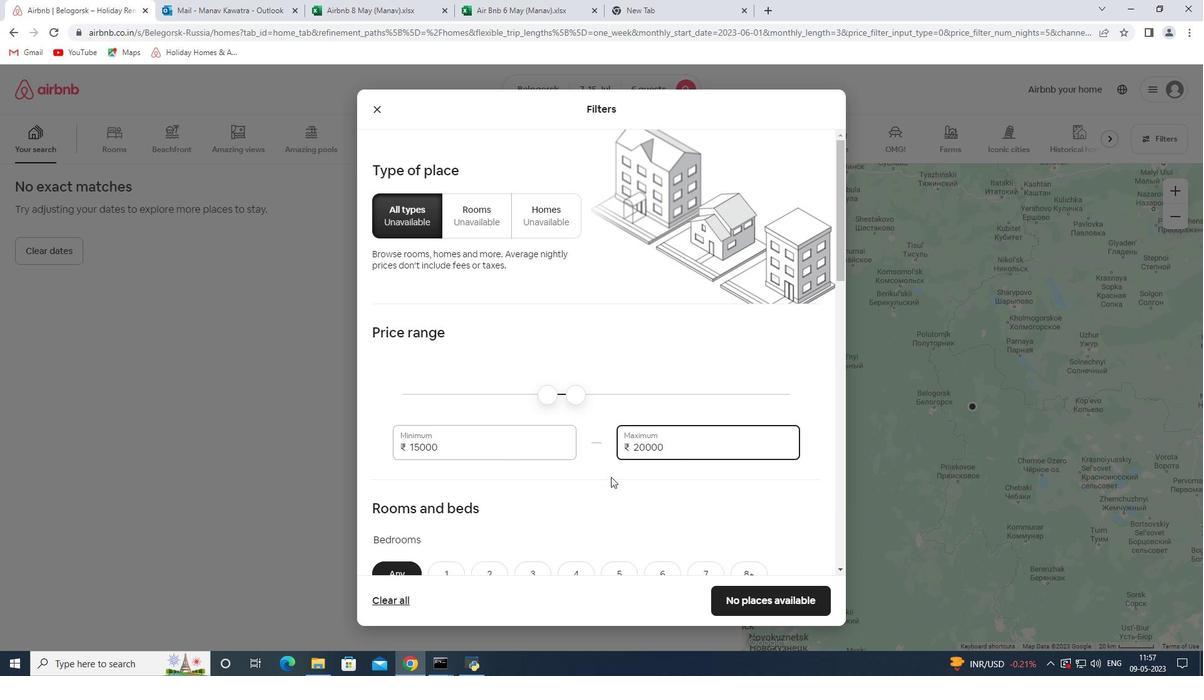 
Action: Mouse scrolled (598, 468) with delta (0, 0)
Screenshot: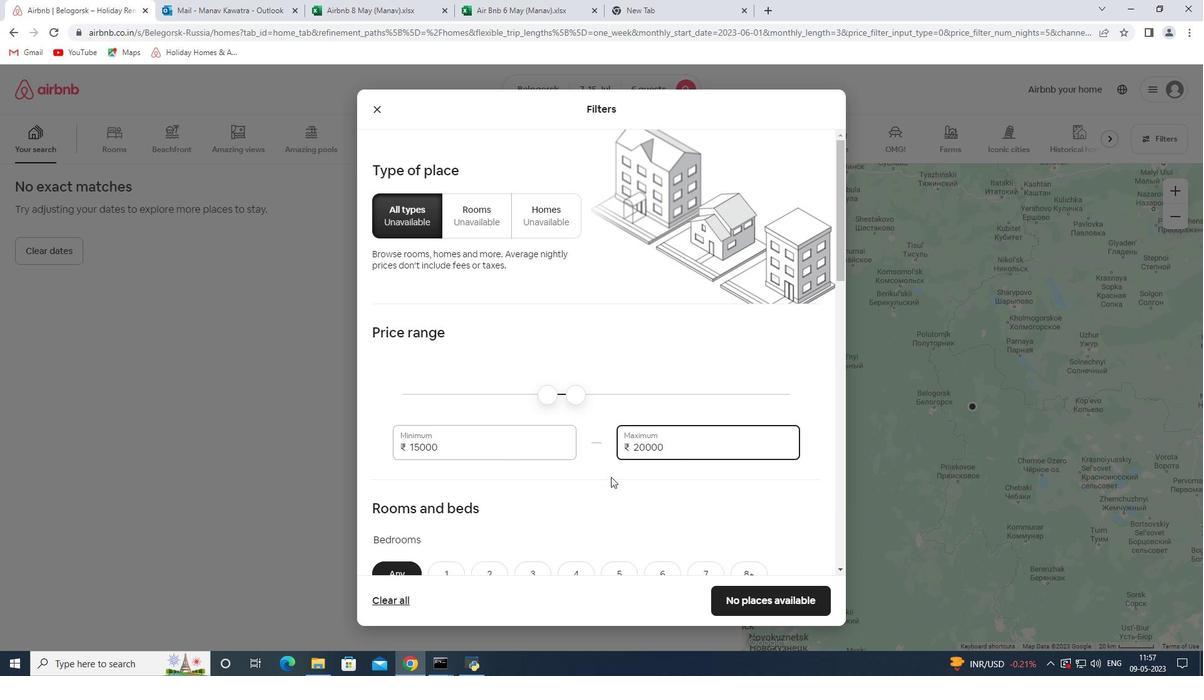 
Action: Mouse moved to (596, 466)
Screenshot: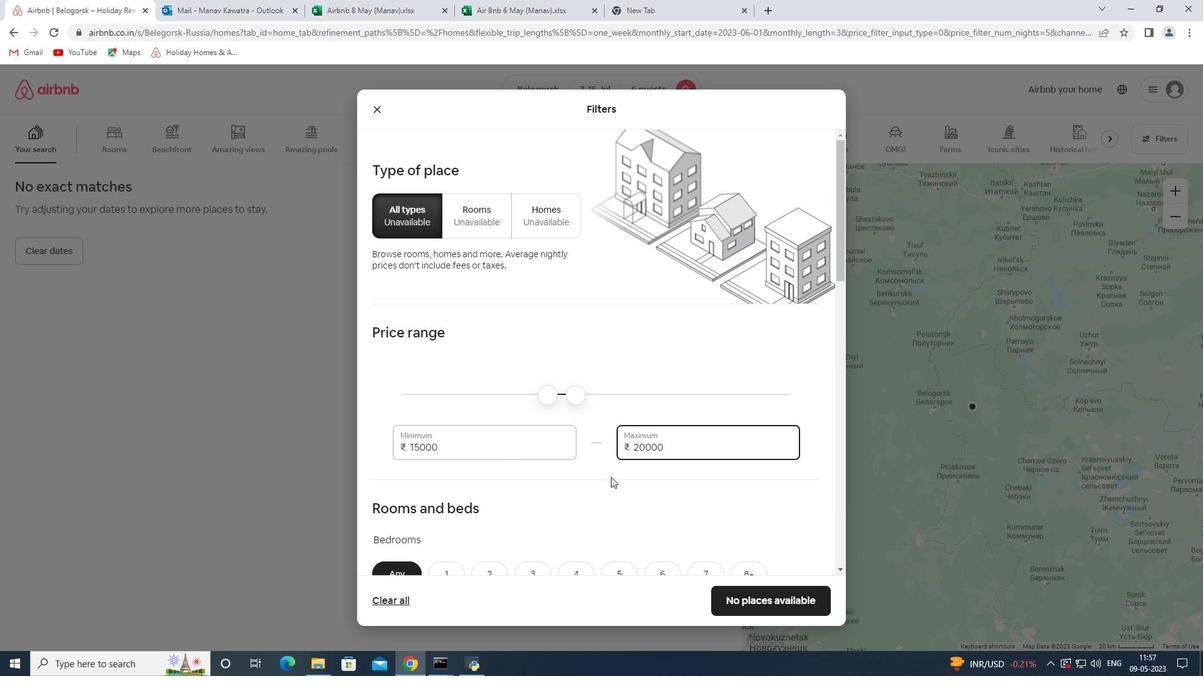 
Action: Mouse scrolled (596, 466) with delta (0, 0)
Screenshot: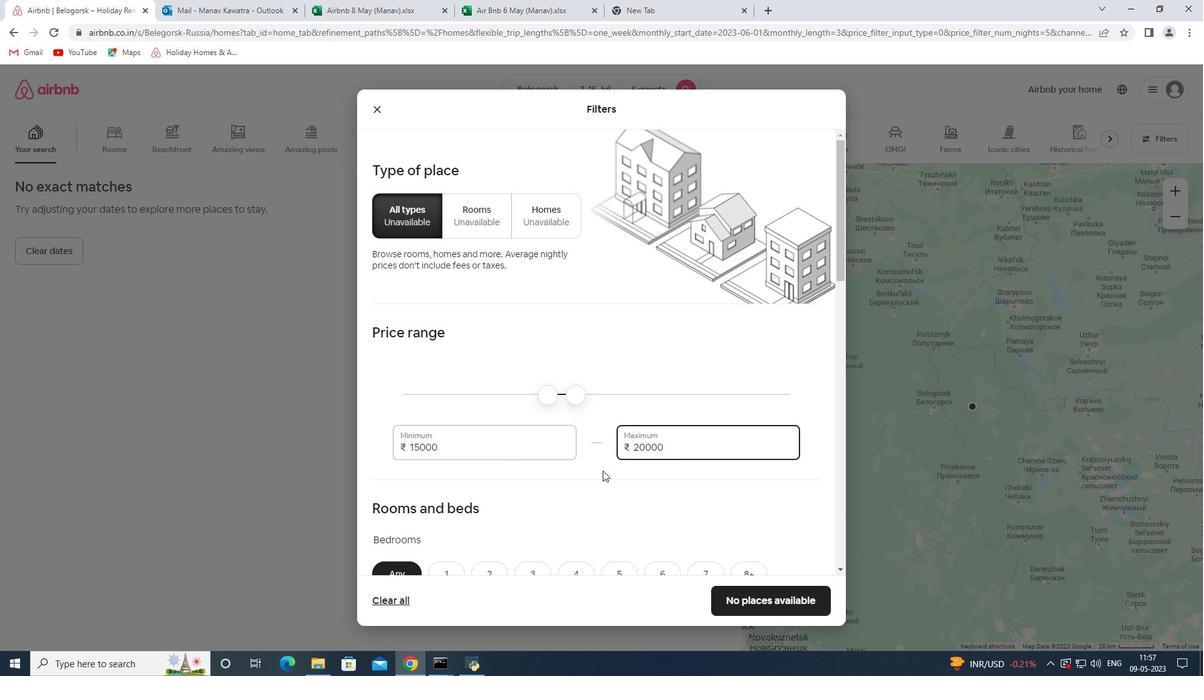 
Action: Mouse moved to (539, 261)
Screenshot: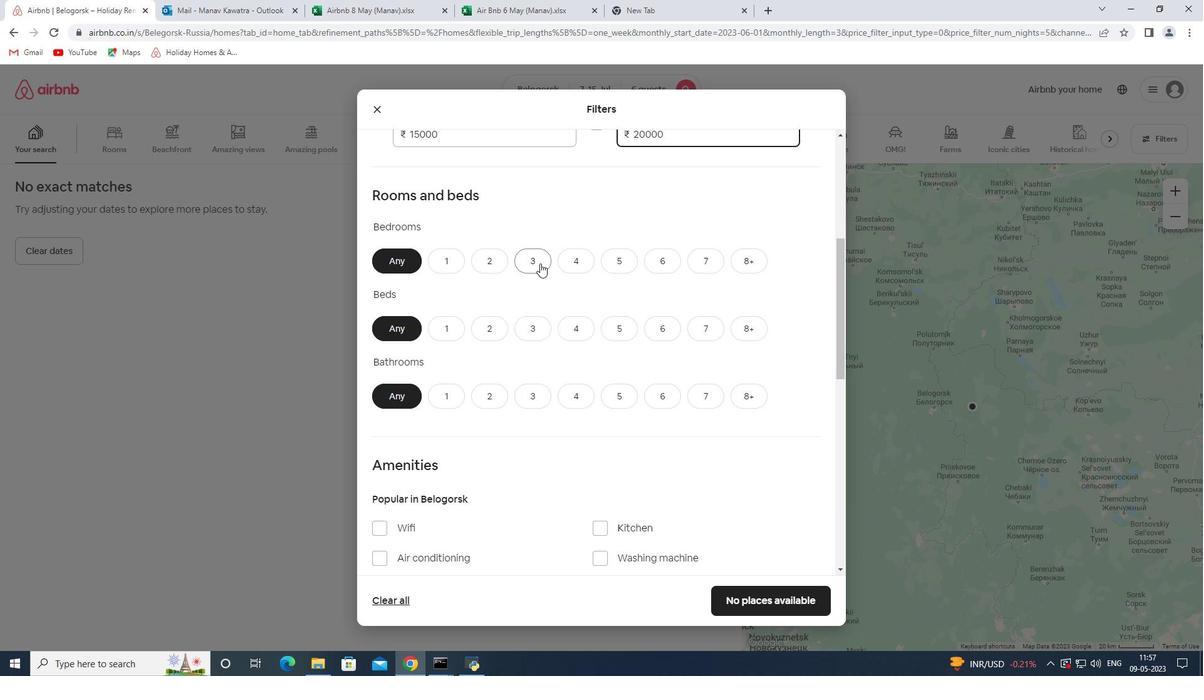 
Action: Mouse pressed left at (539, 261)
Screenshot: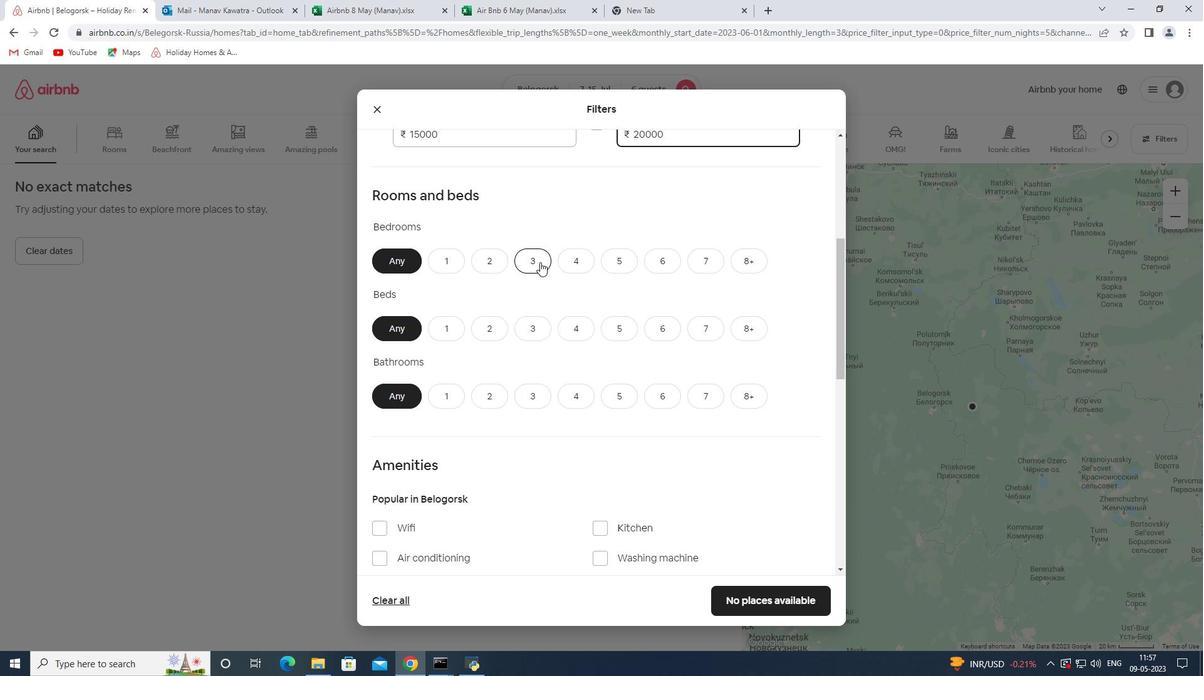
Action: Mouse moved to (543, 325)
Screenshot: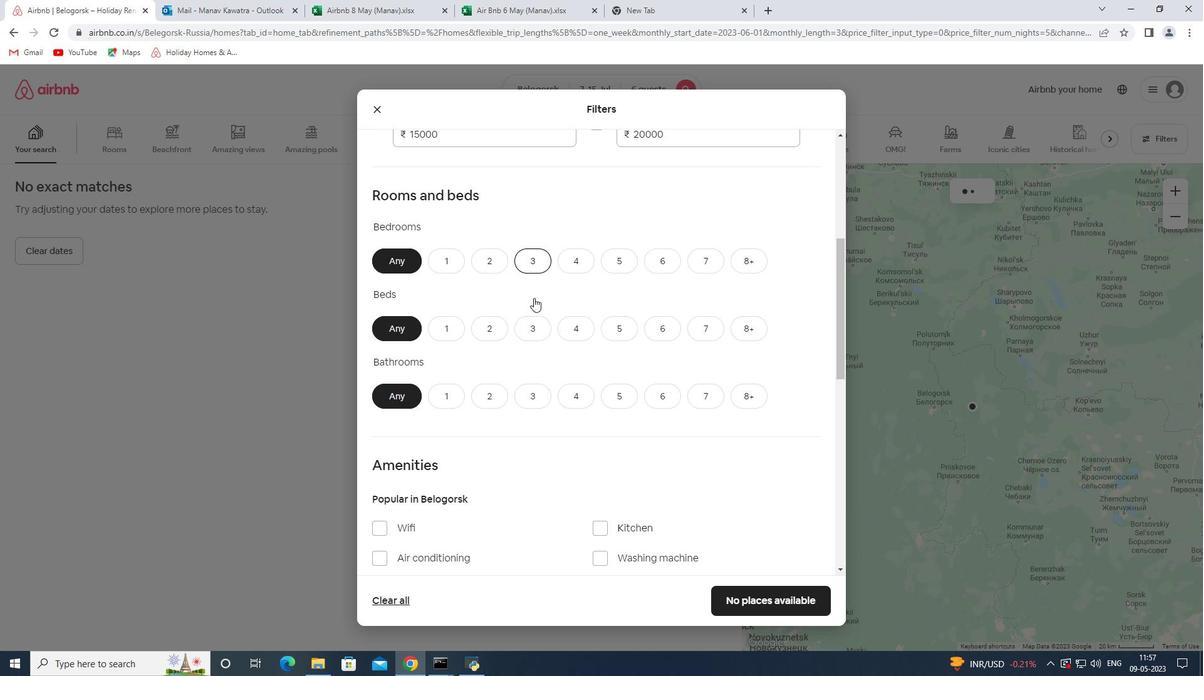 
Action: Mouse pressed left at (543, 325)
Screenshot: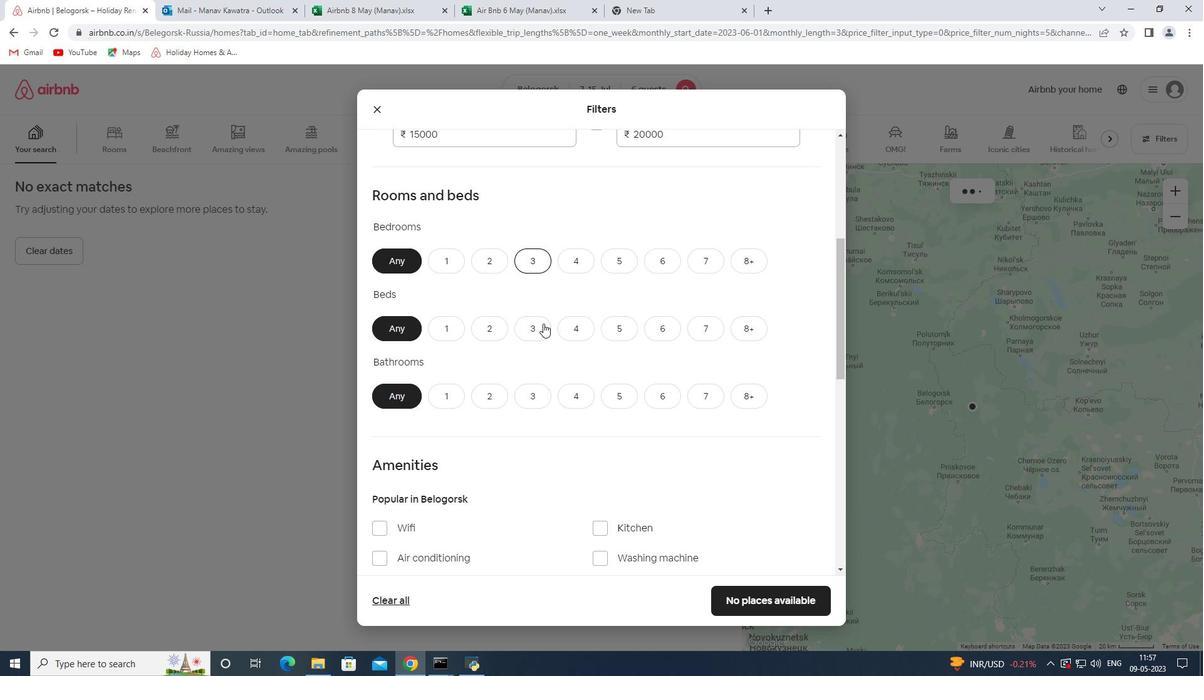 
Action: Mouse moved to (535, 394)
Screenshot: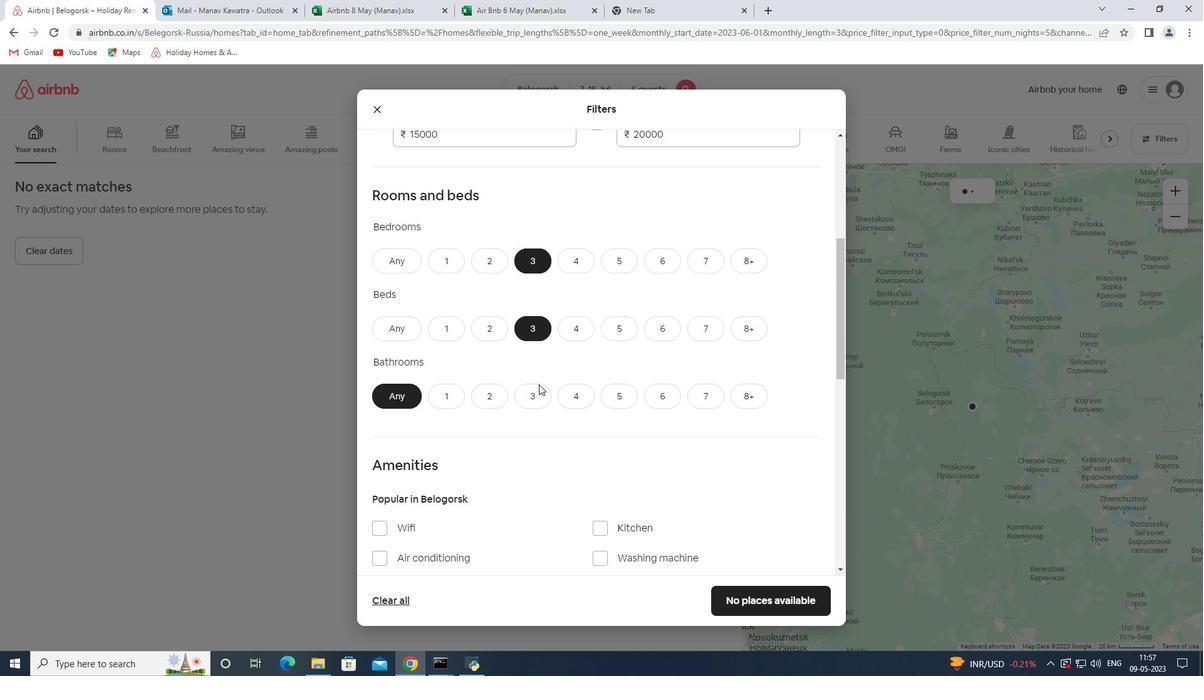 
Action: Mouse pressed left at (535, 394)
Screenshot: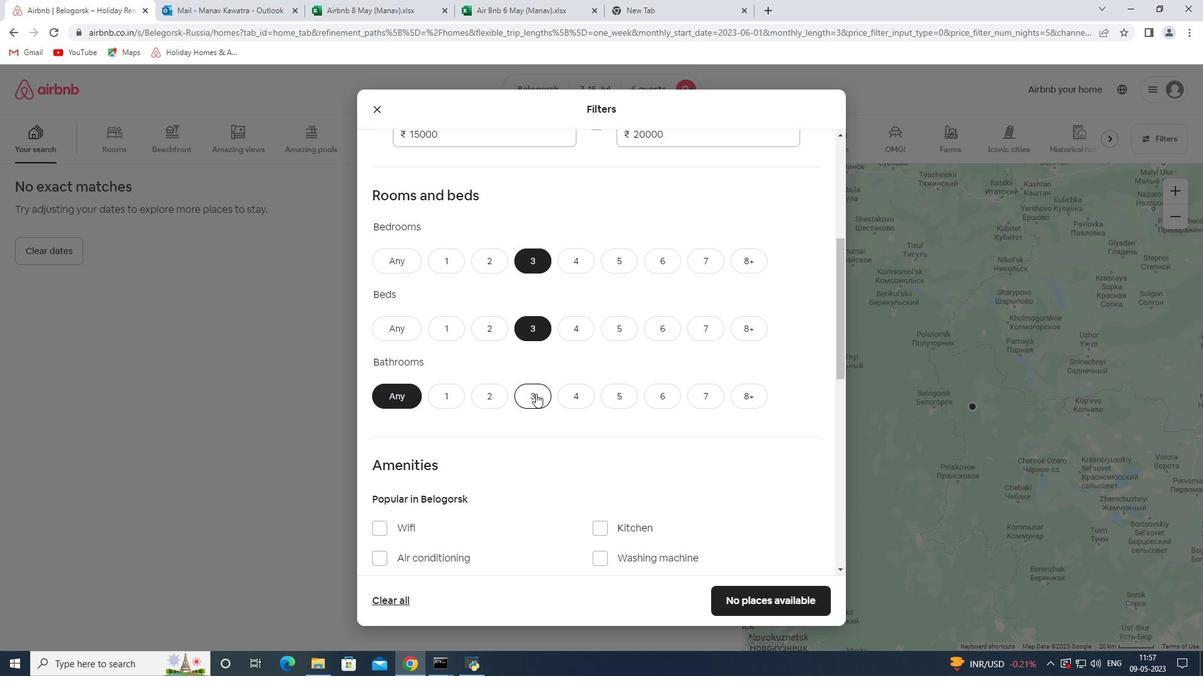 
Action: Mouse moved to (572, 380)
Screenshot: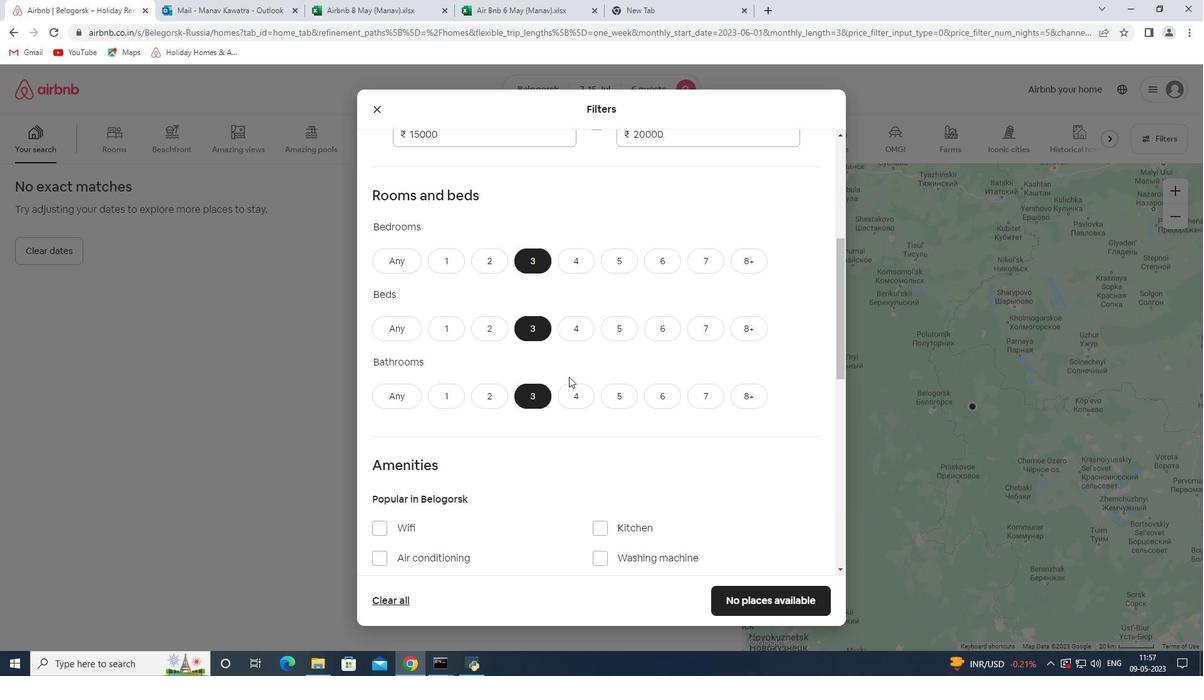 
Action: Mouse scrolled (572, 379) with delta (0, 0)
Screenshot: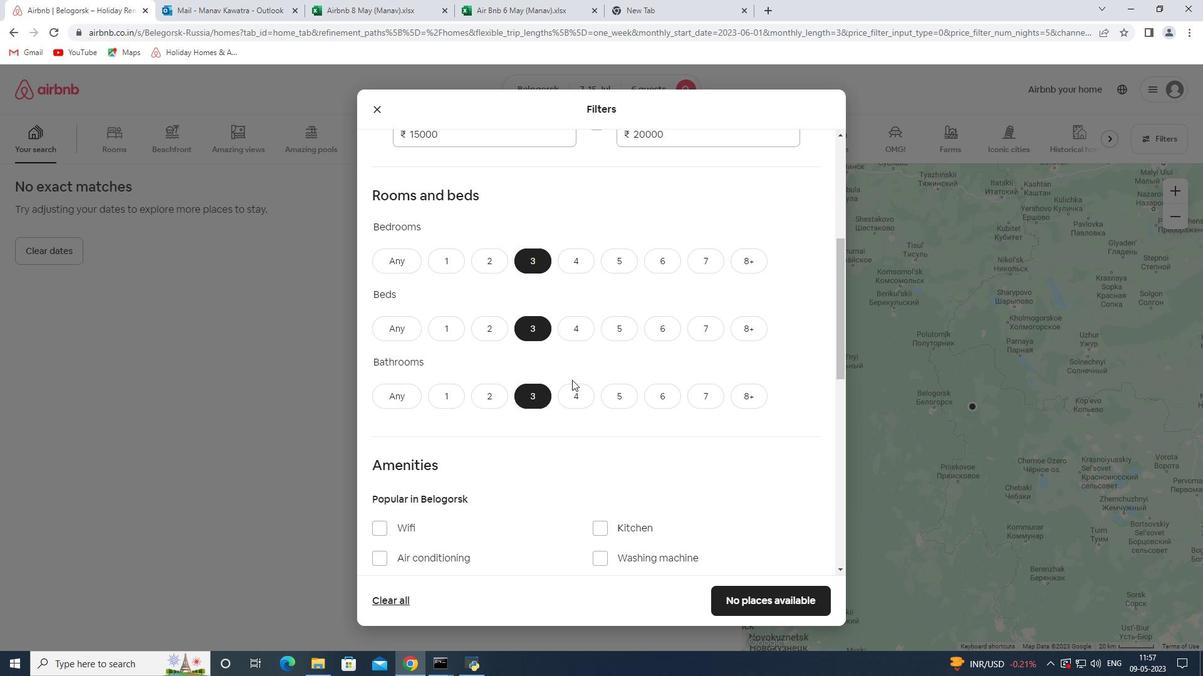 
Action: Mouse moved to (572, 380)
Screenshot: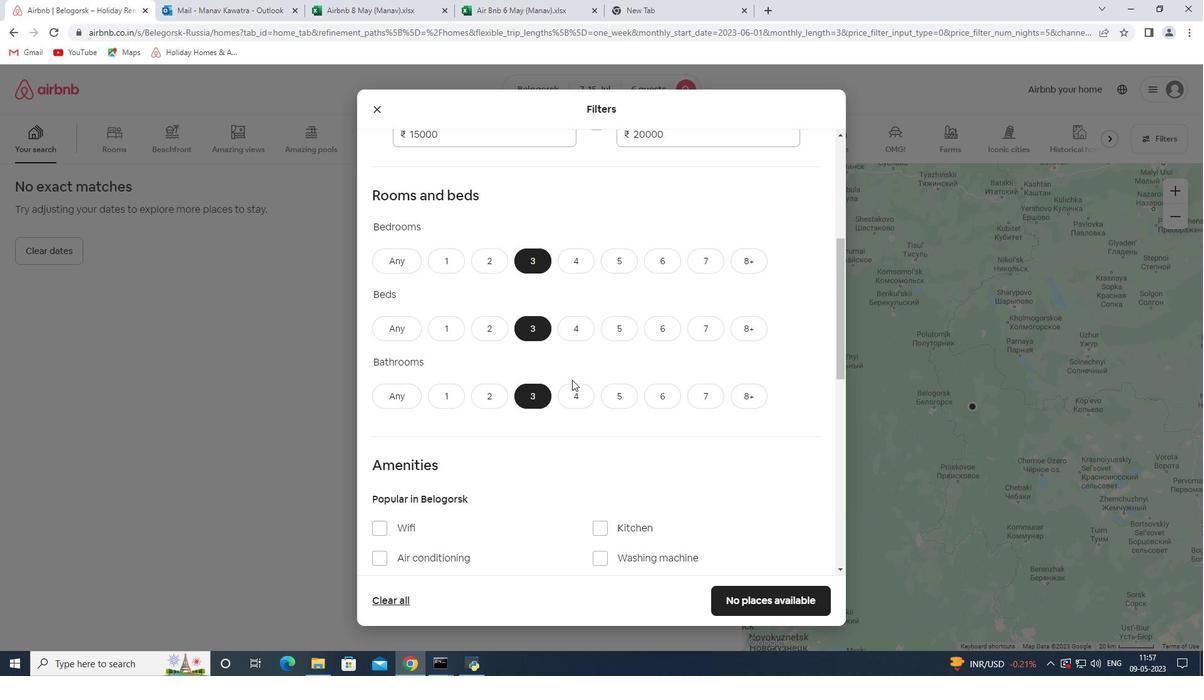 
Action: Mouse scrolled (572, 379) with delta (0, 0)
Screenshot: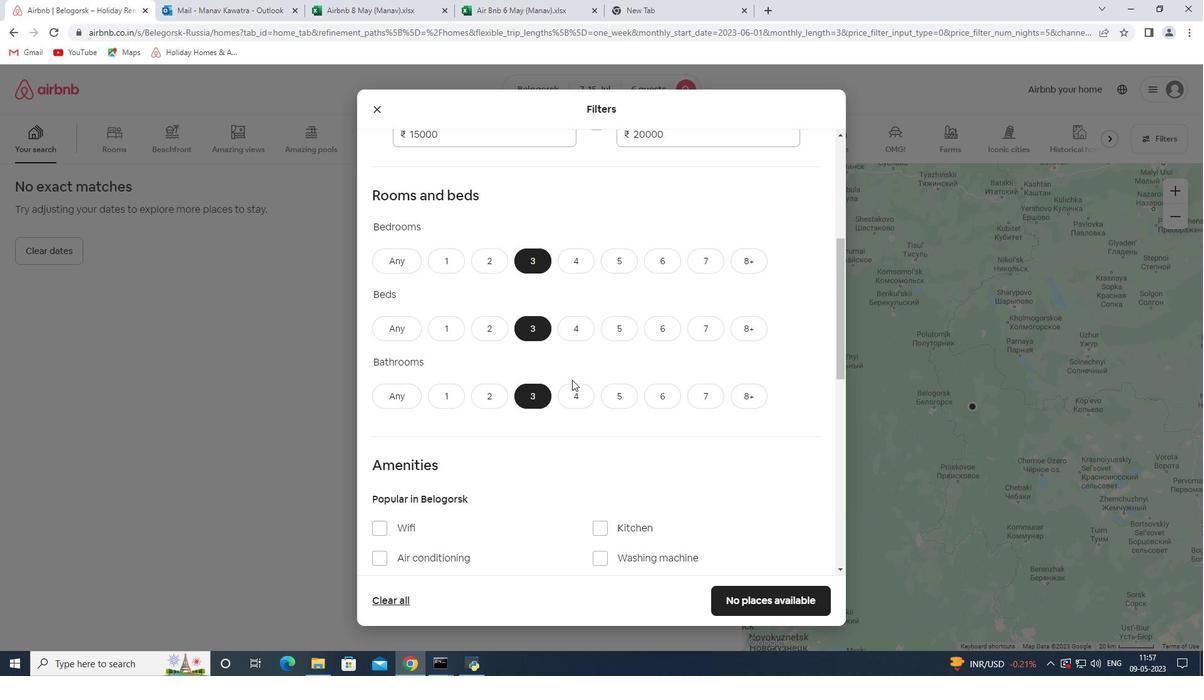 
Action: Mouse moved to (574, 381)
Screenshot: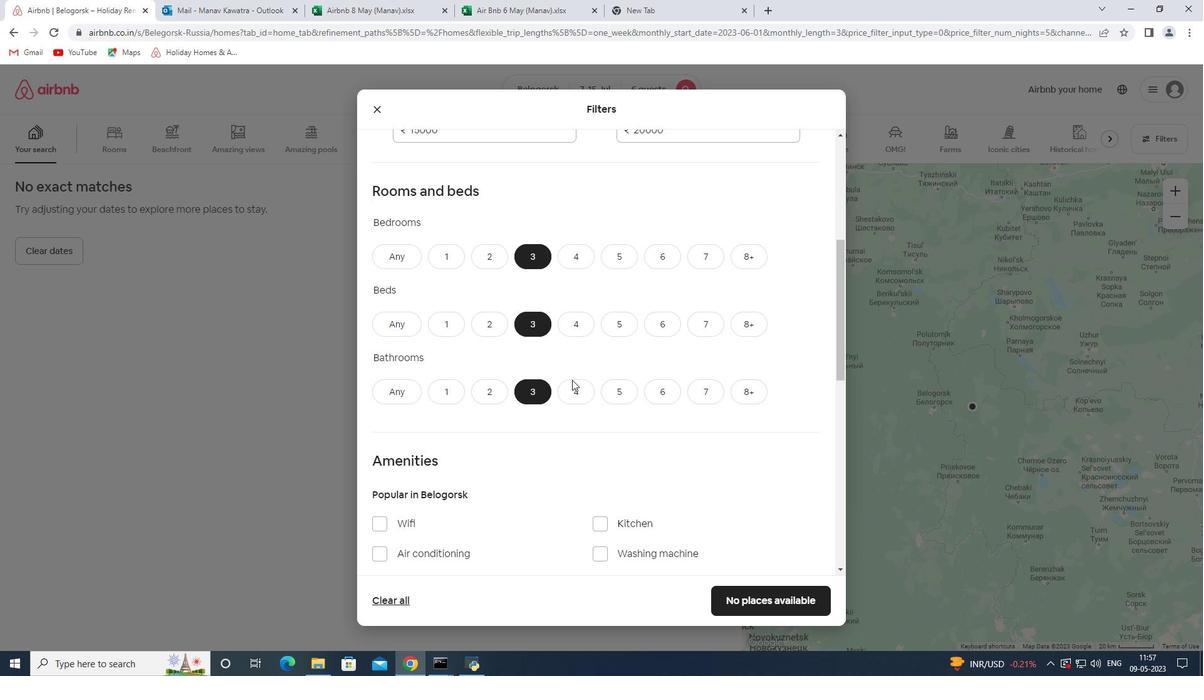 
Action: Mouse scrolled (574, 380) with delta (0, 0)
Screenshot: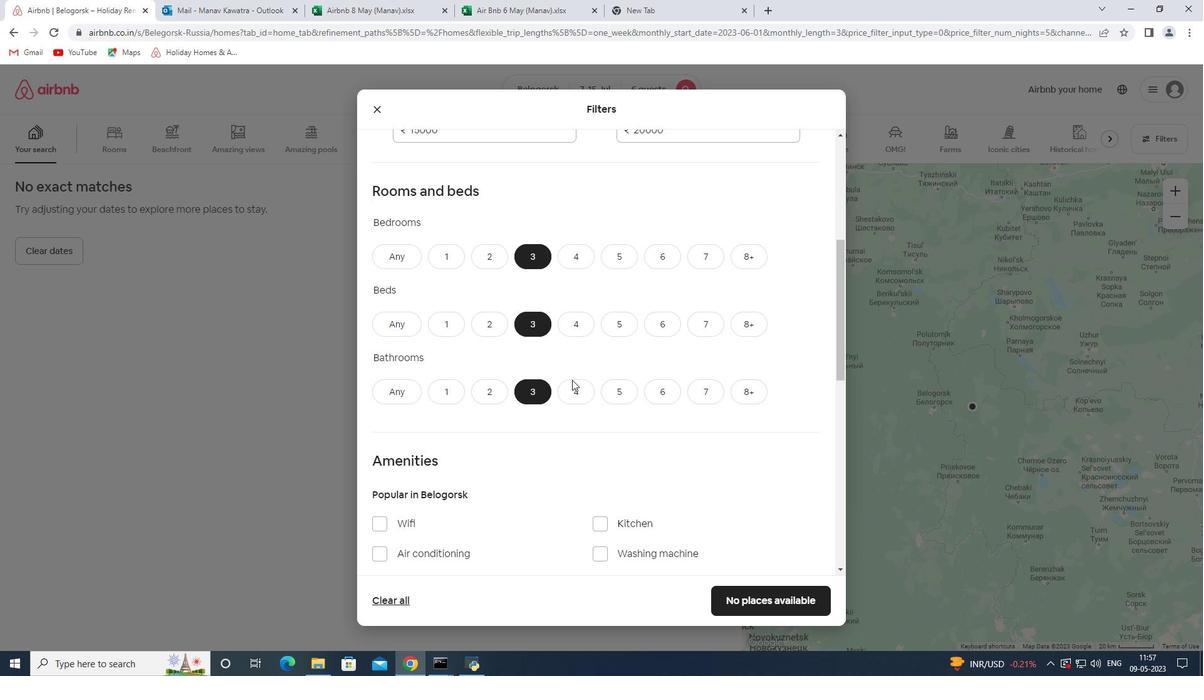 
Action: Mouse moved to (611, 330)
Screenshot: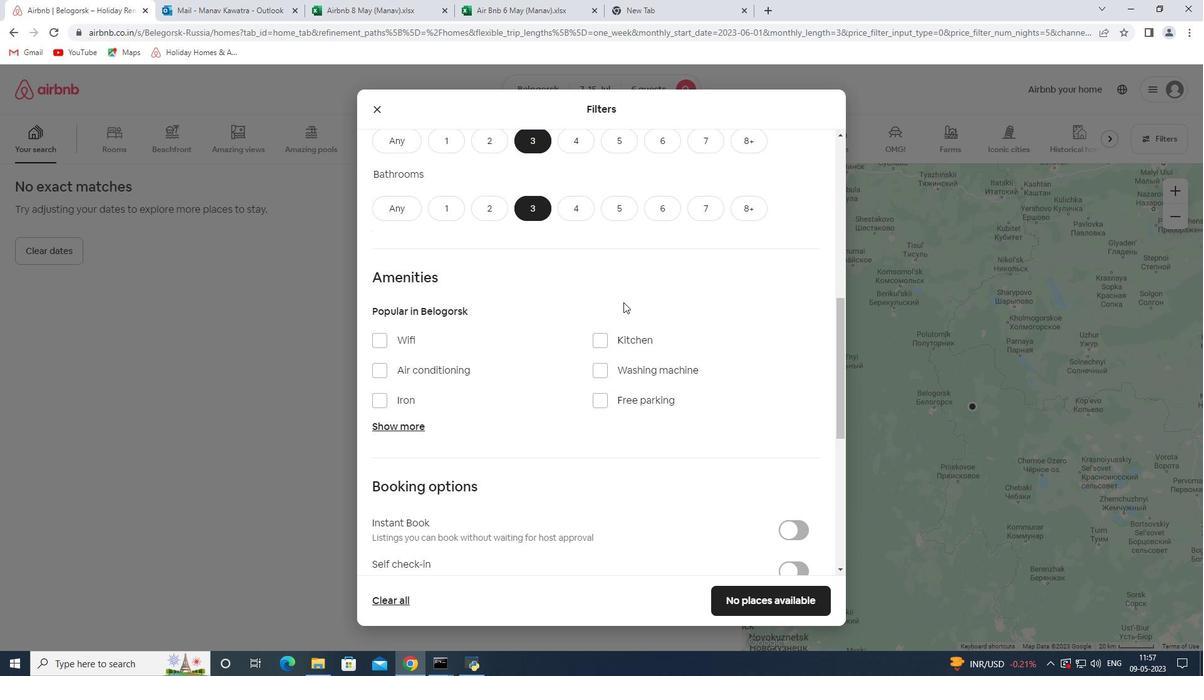 
Action: Mouse scrolled (611, 329) with delta (0, 0)
Screenshot: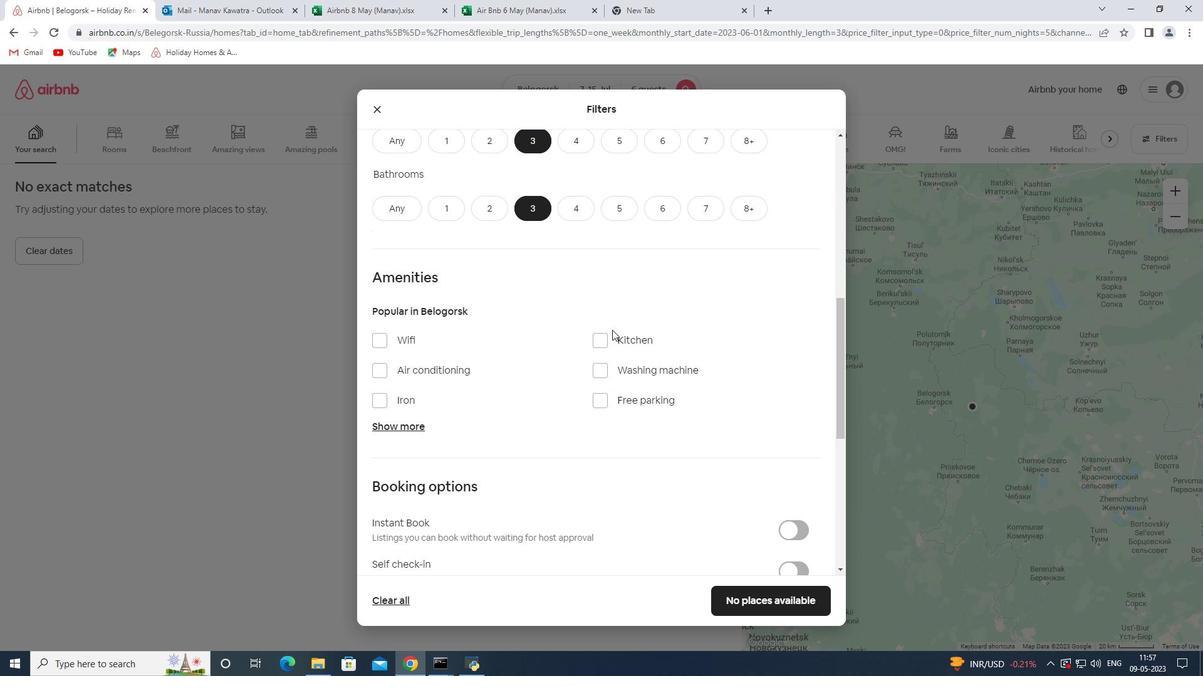 
Action: Mouse scrolled (611, 329) with delta (0, 0)
Screenshot: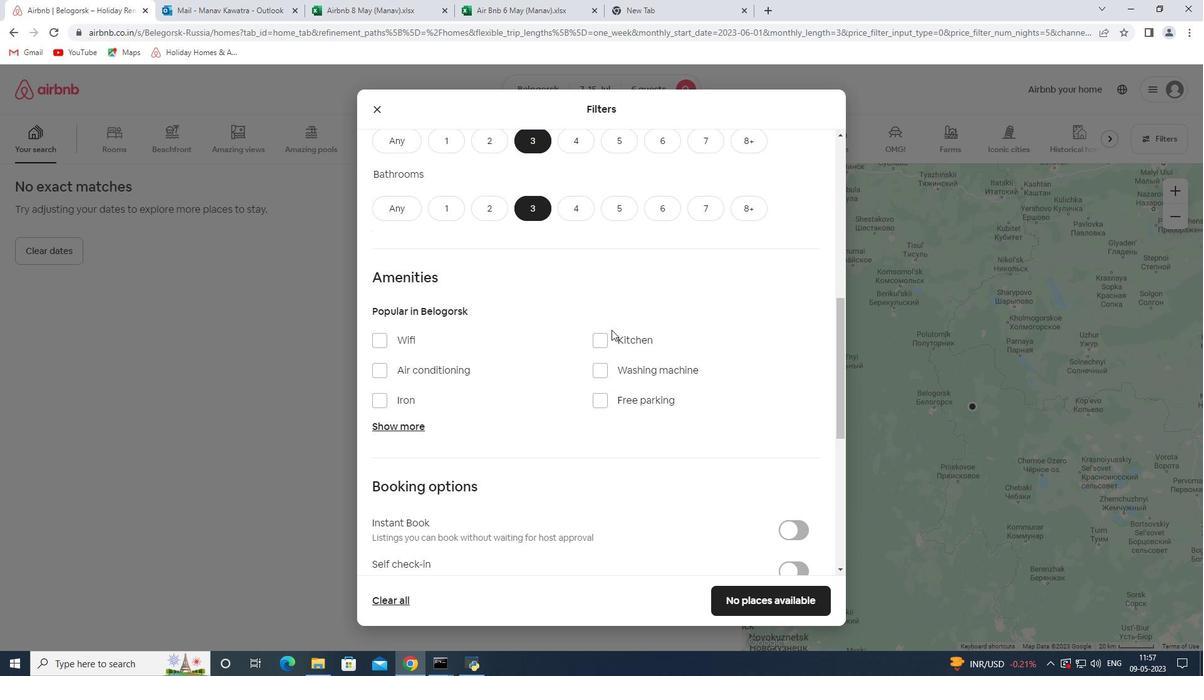 
Action: Mouse scrolled (611, 329) with delta (0, 0)
Screenshot: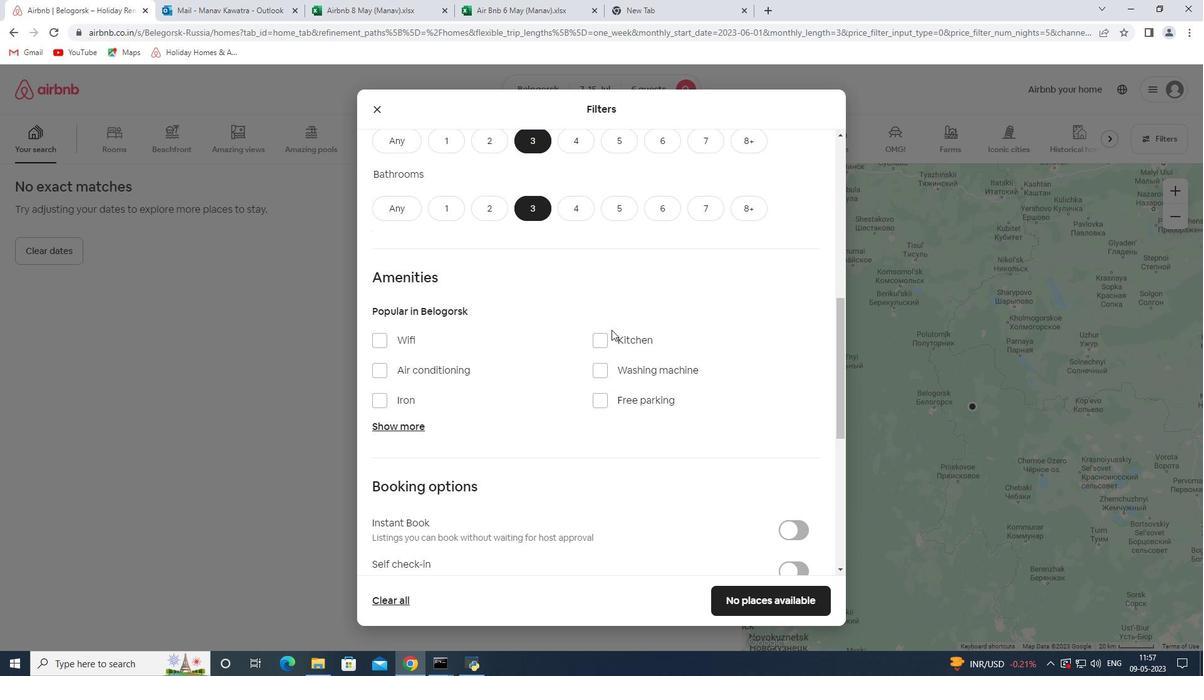 
Action: Mouse moved to (798, 387)
Screenshot: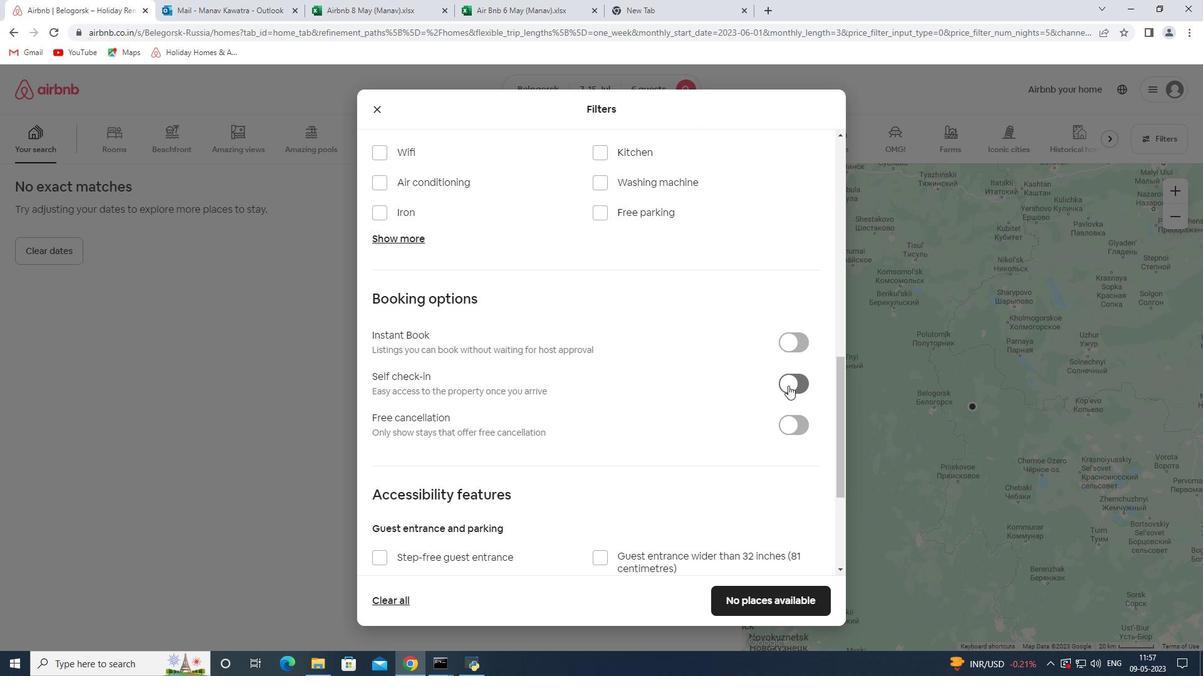 
Action: Mouse pressed left at (798, 387)
Screenshot: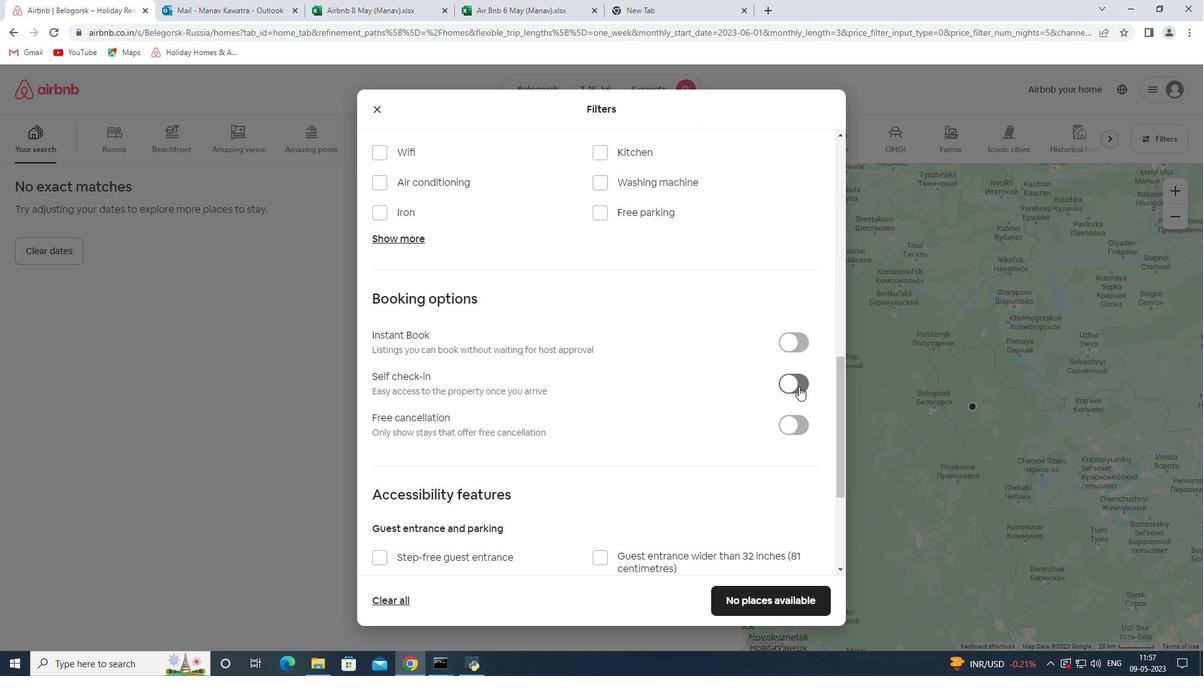 
Action: Mouse moved to (656, 364)
Screenshot: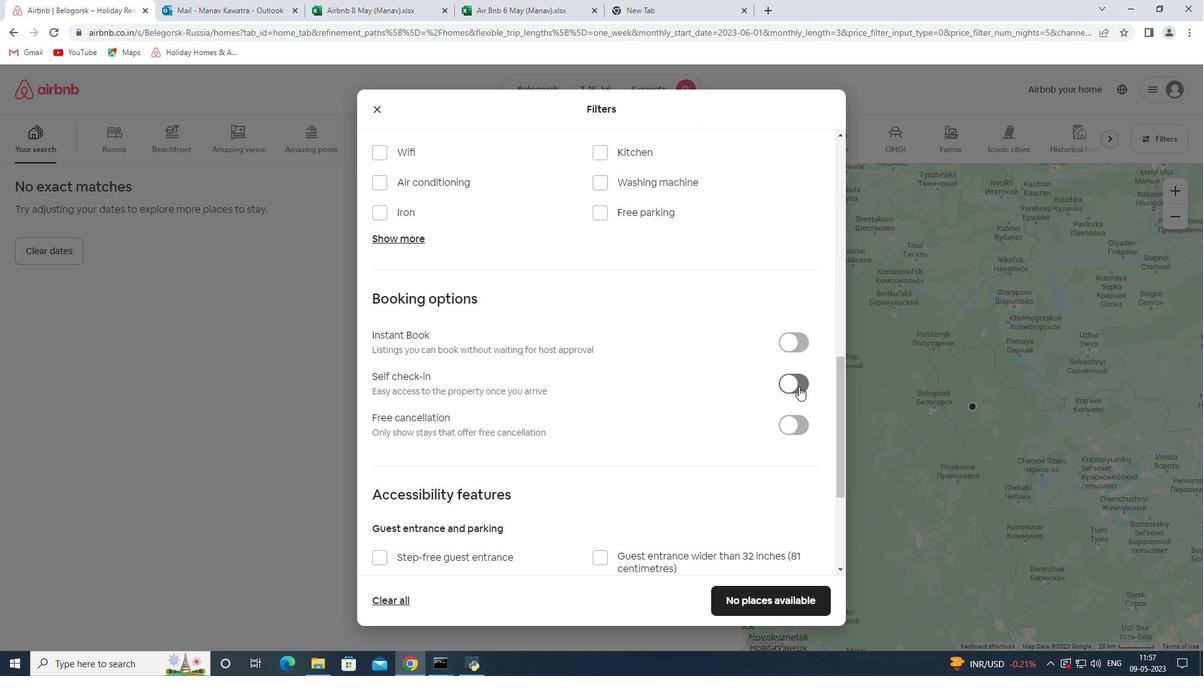 
Action: Mouse scrolled (656, 363) with delta (0, 0)
Screenshot: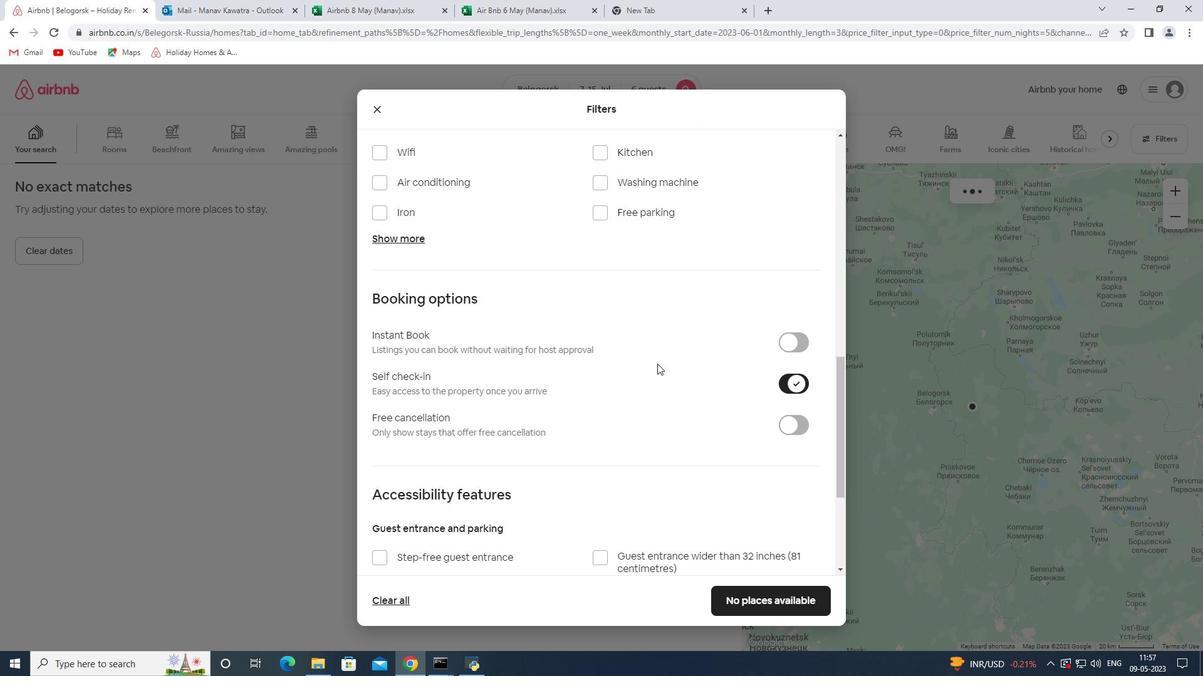 
Action: Mouse scrolled (656, 363) with delta (0, 0)
Screenshot: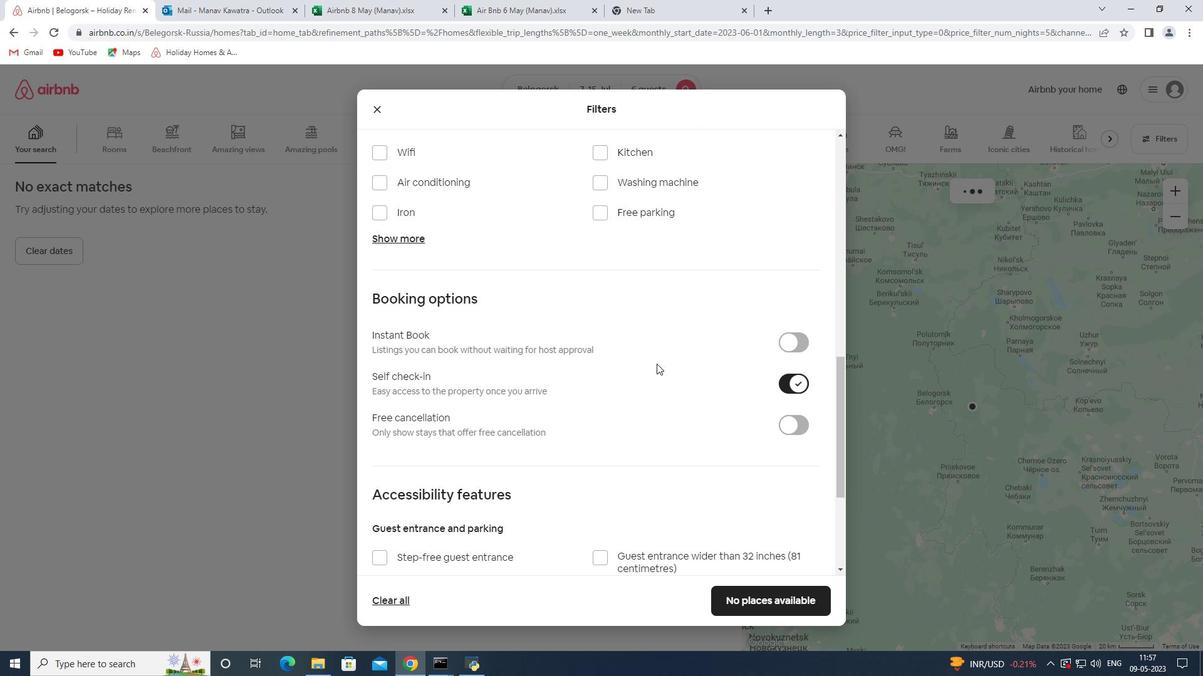 
Action: Mouse moved to (656, 364)
Screenshot: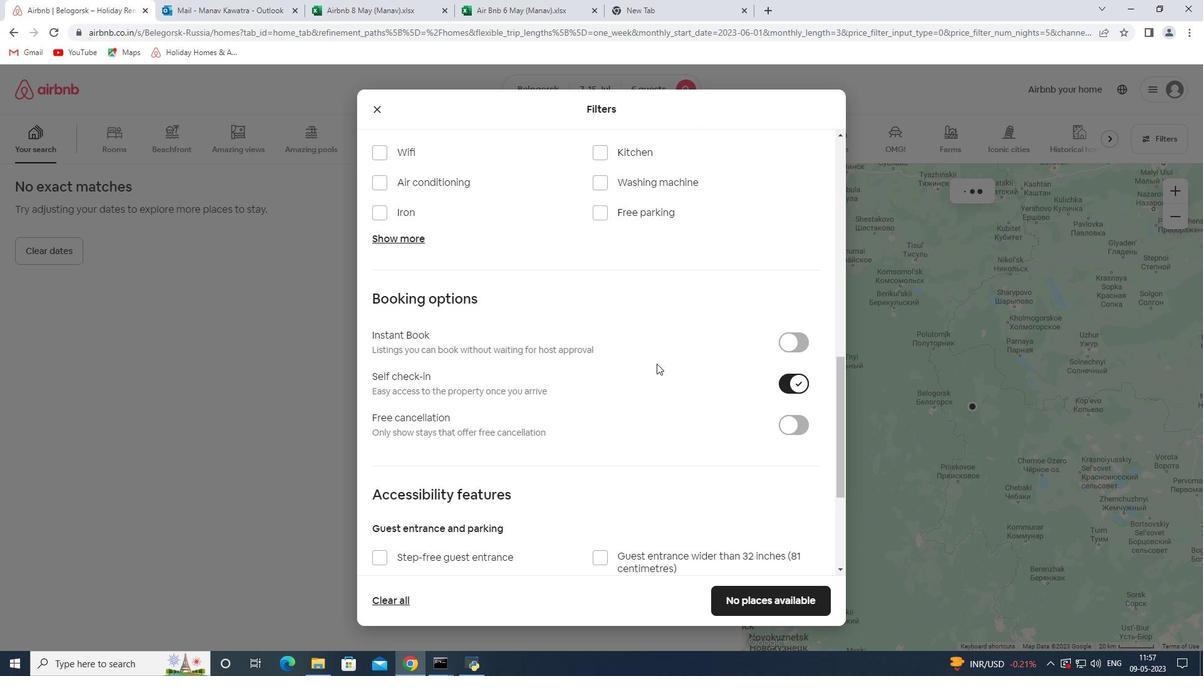 
Action: Mouse scrolled (656, 363) with delta (0, 0)
Screenshot: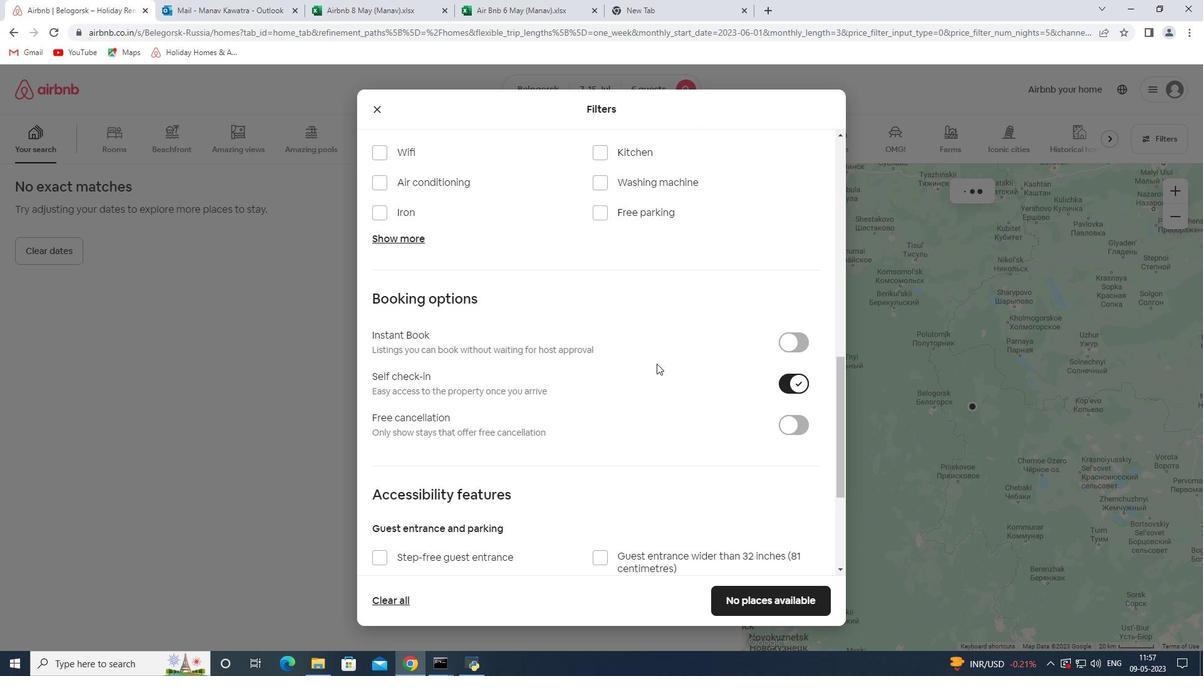 
Action: Mouse scrolled (656, 363) with delta (0, 0)
Screenshot: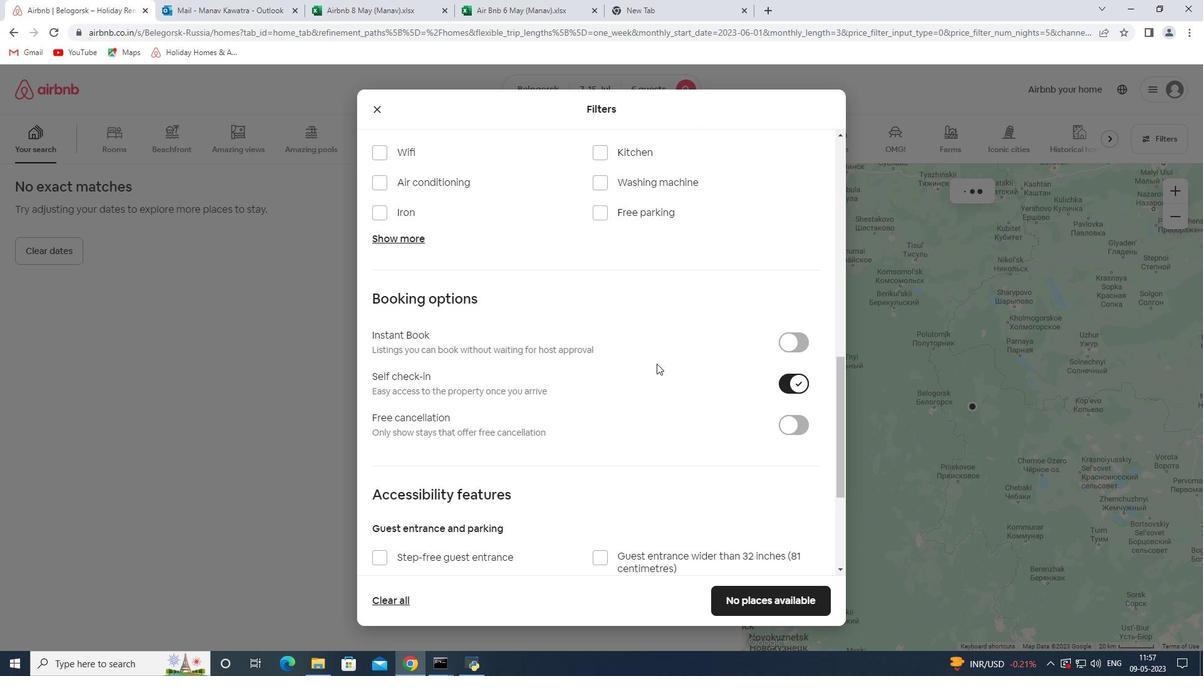 
Action: Mouse scrolled (656, 363) with delta (0, 0)
Screenshot: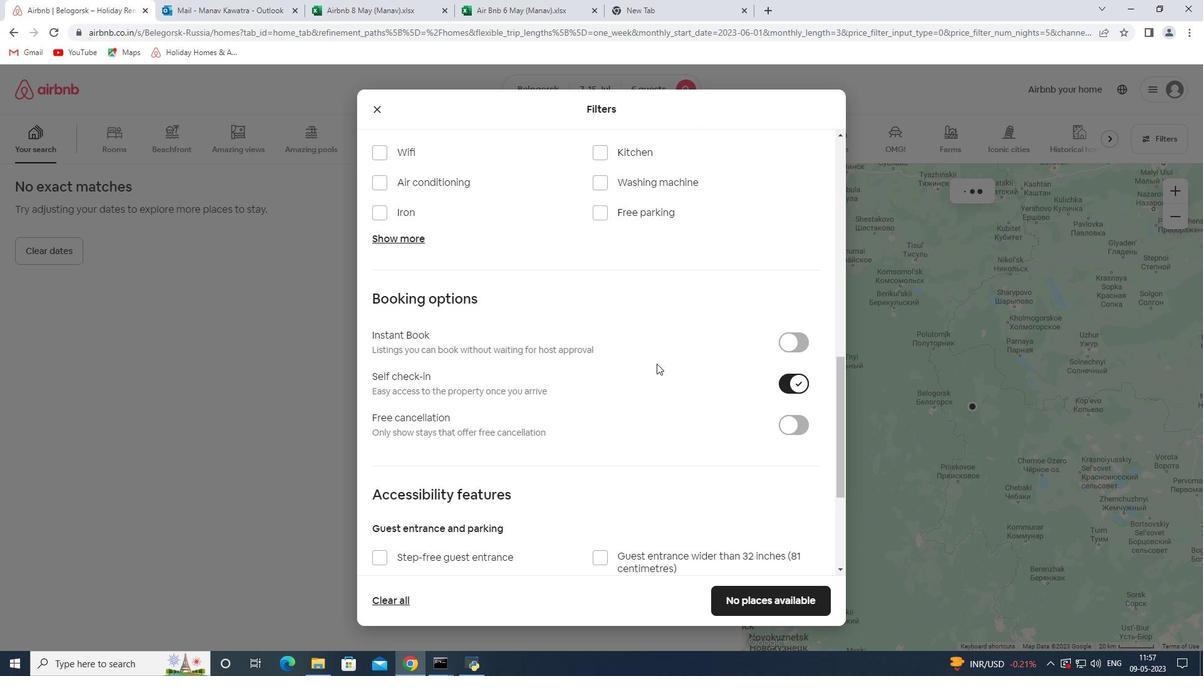 
Action: Mouse moved to (656, 363)
Screenshot: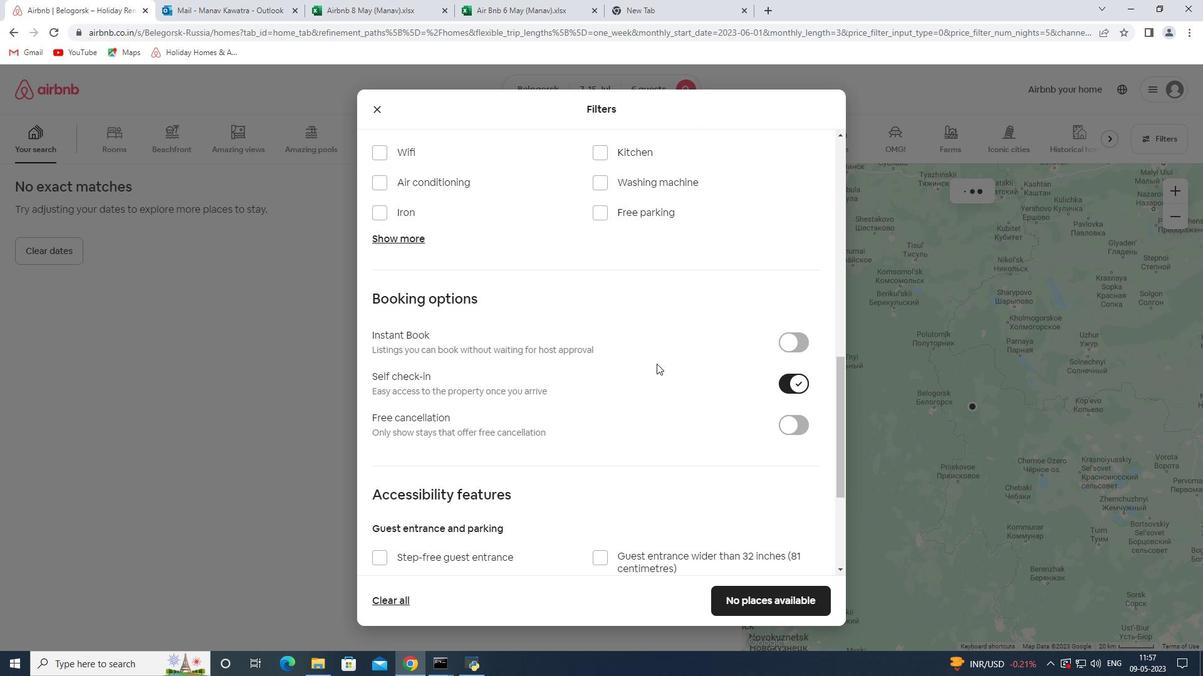 
Action: Mouse scrolled (656, 362) with delta (0, 0)
Screenshot: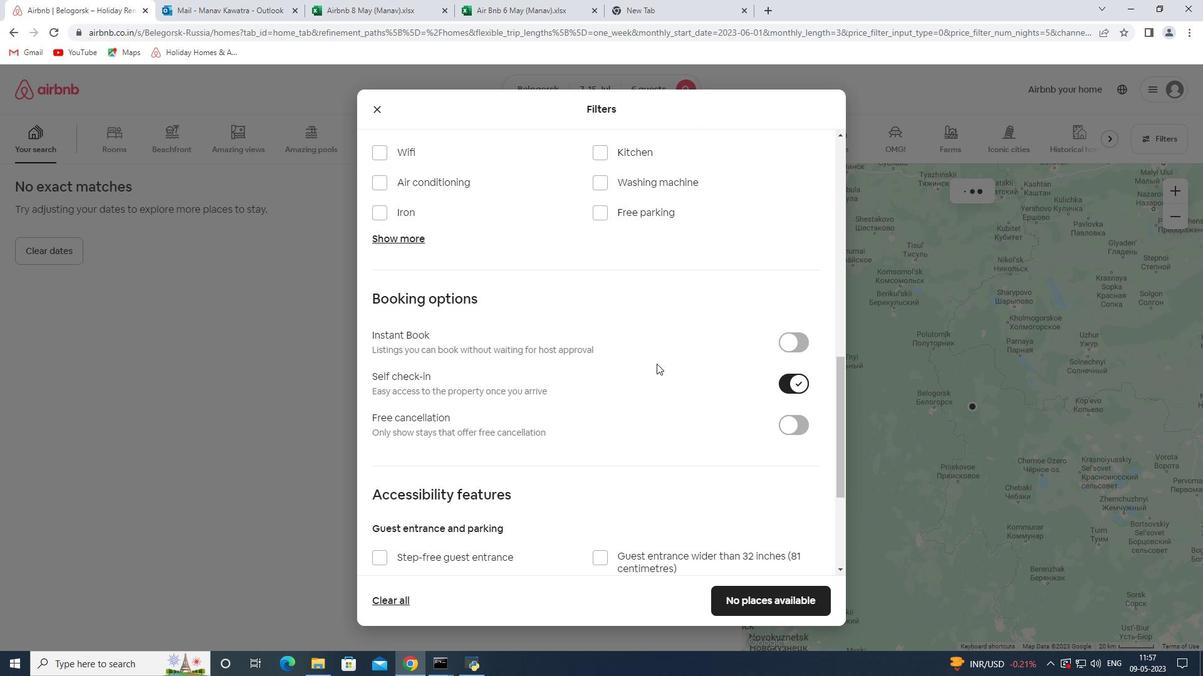 
Action: Mouse moved to (551, 505)
Screenshot: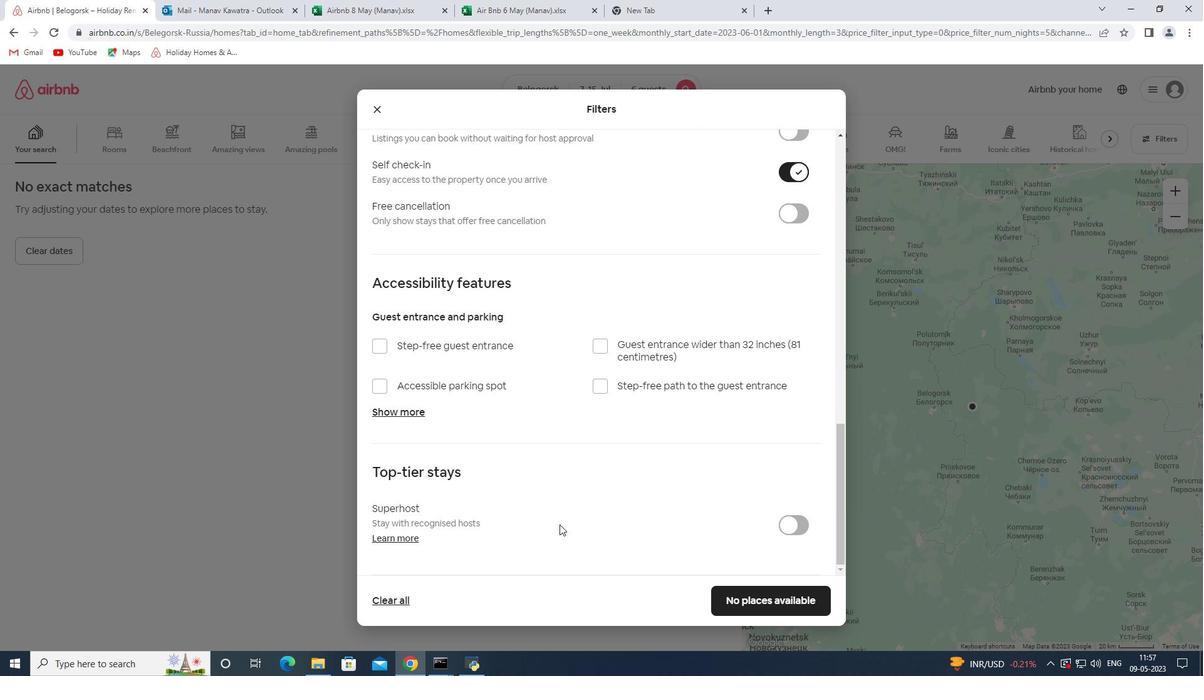 
Action: Mouse scrolled (551, 505) with delta (0, 0)
Screenshot: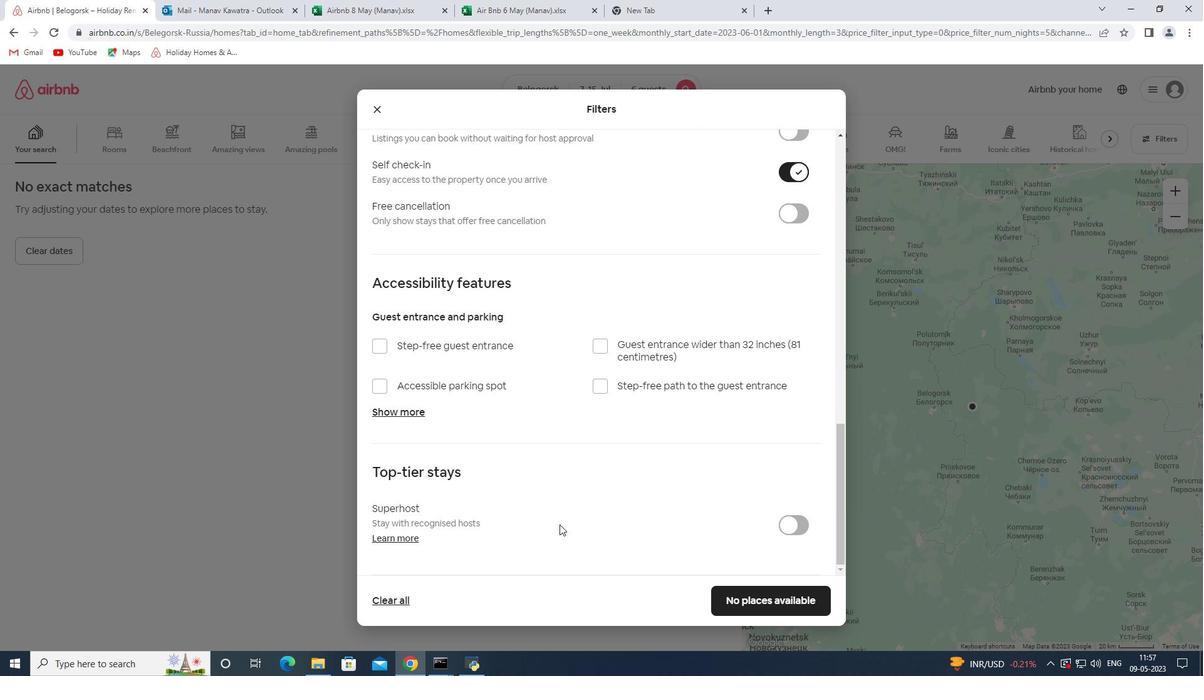 
Action: Mouse moved to (552, 501)
Screenshot: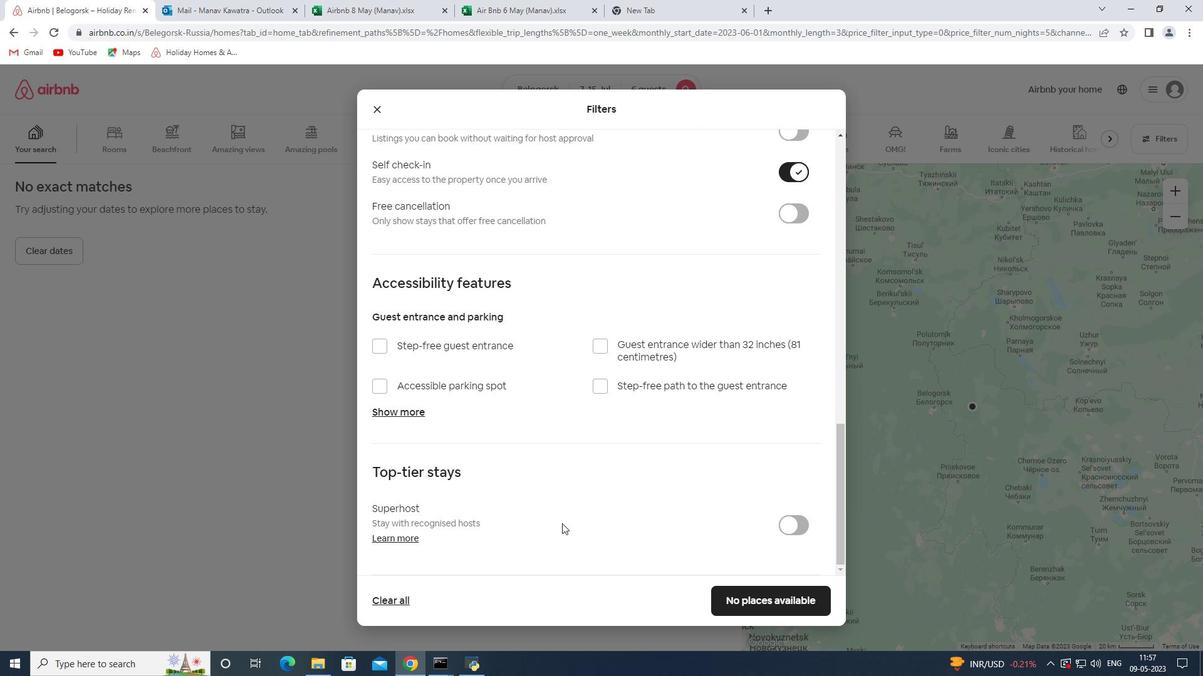 
Action: Mouse scrolled (552, 501) with delta (0, 0)
Screenshot: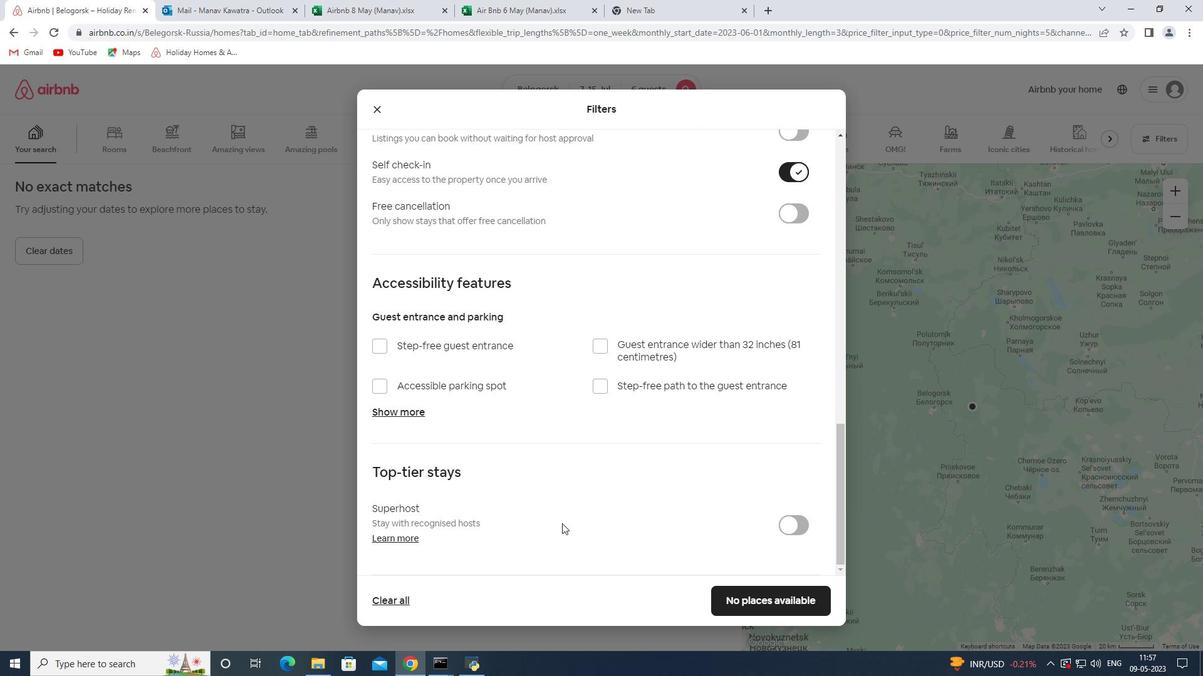 
Action: Mouse moved to (553, 500)
Screenshot: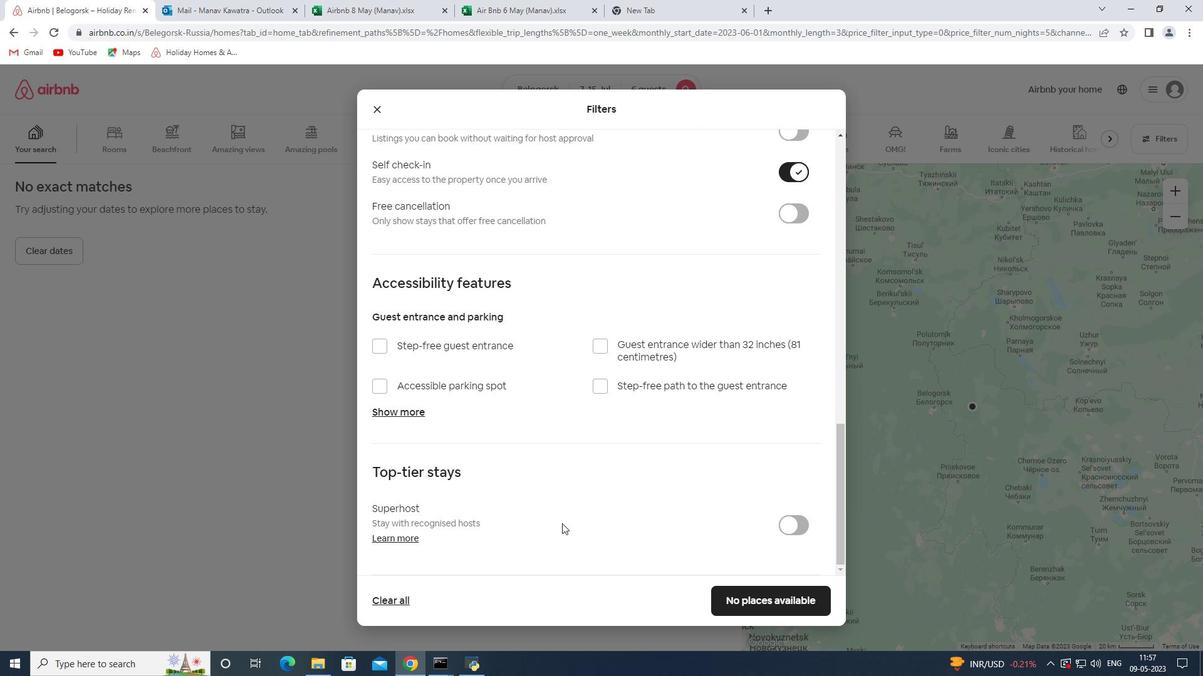 
Action: Mouse scrolled (553, 500) with delta (0, 0)
Screenshot: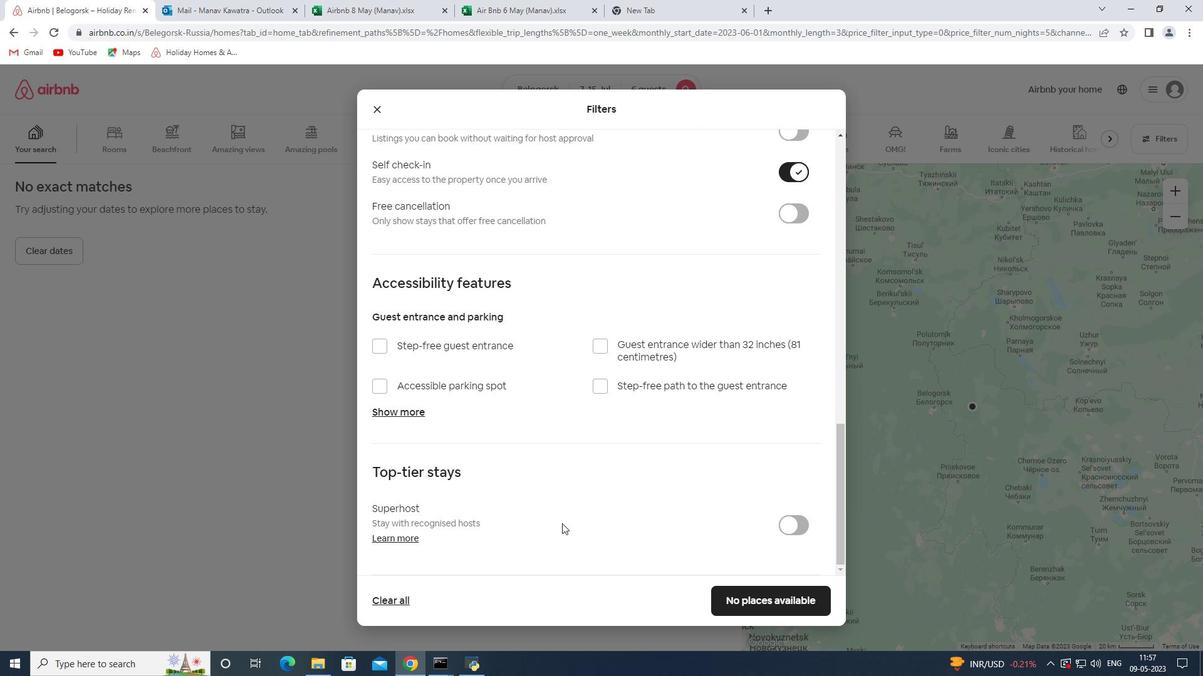
Action: Mouse moved to (557, 499)
Screenshot: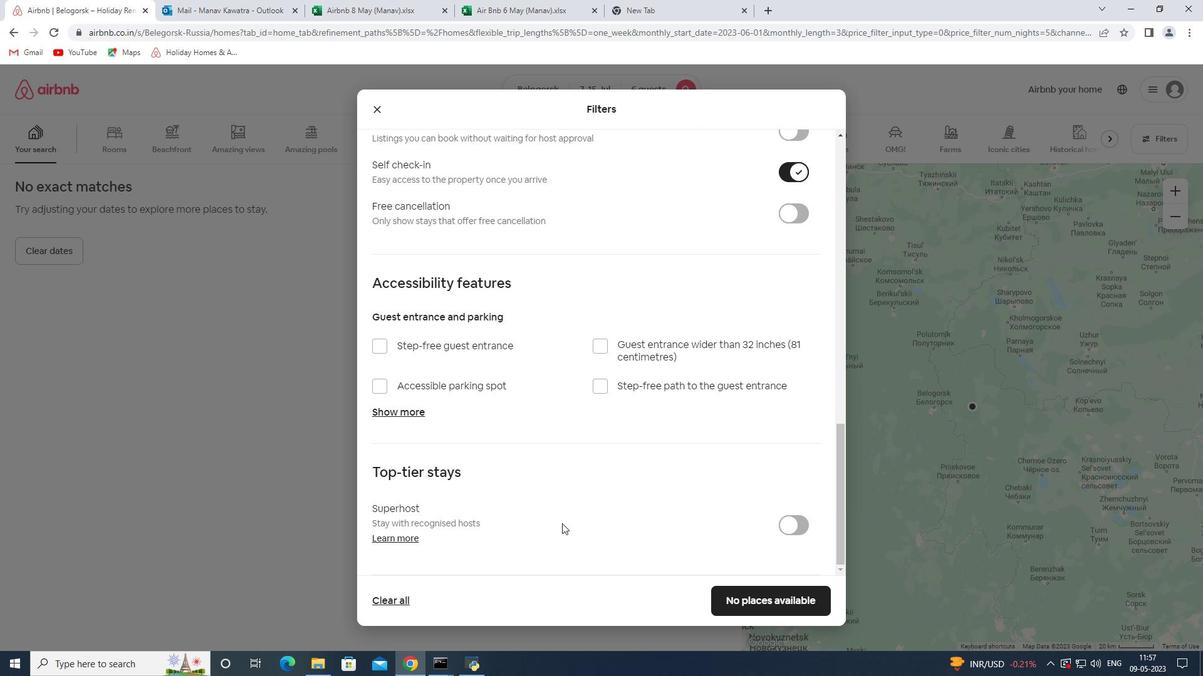 
Action: Mouse scrolled (557, 498) with delta (0, 0)
Screenshot: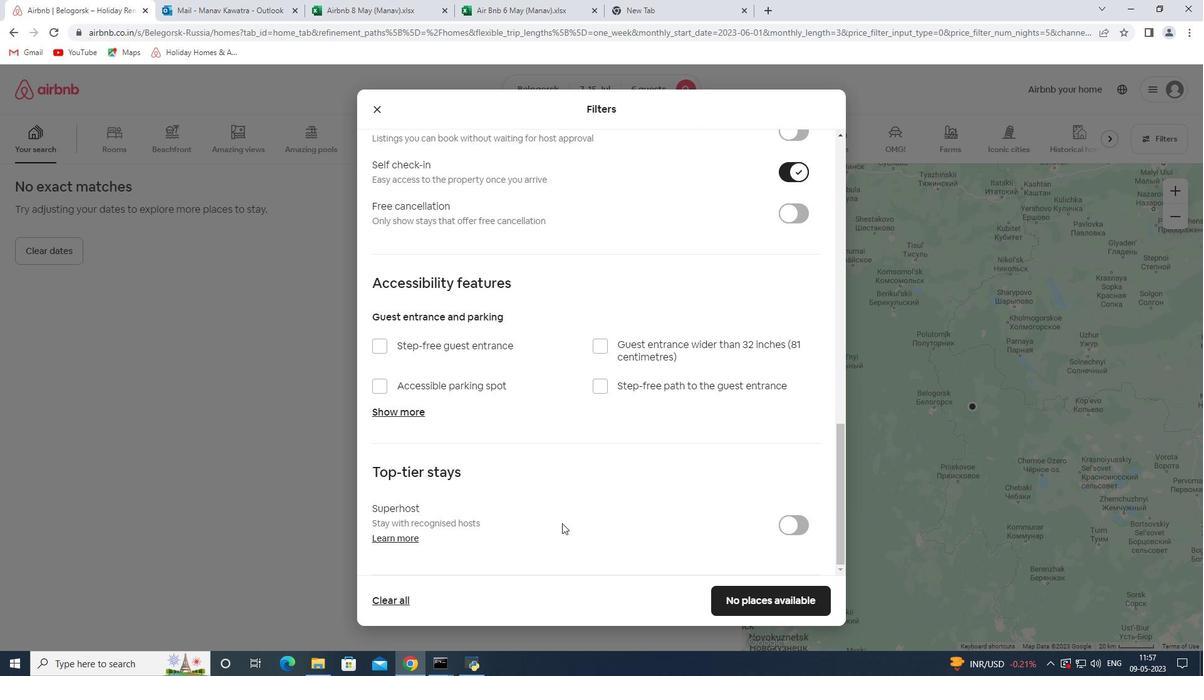 
Action: Mouse moved to (560, 497)
Screenshot: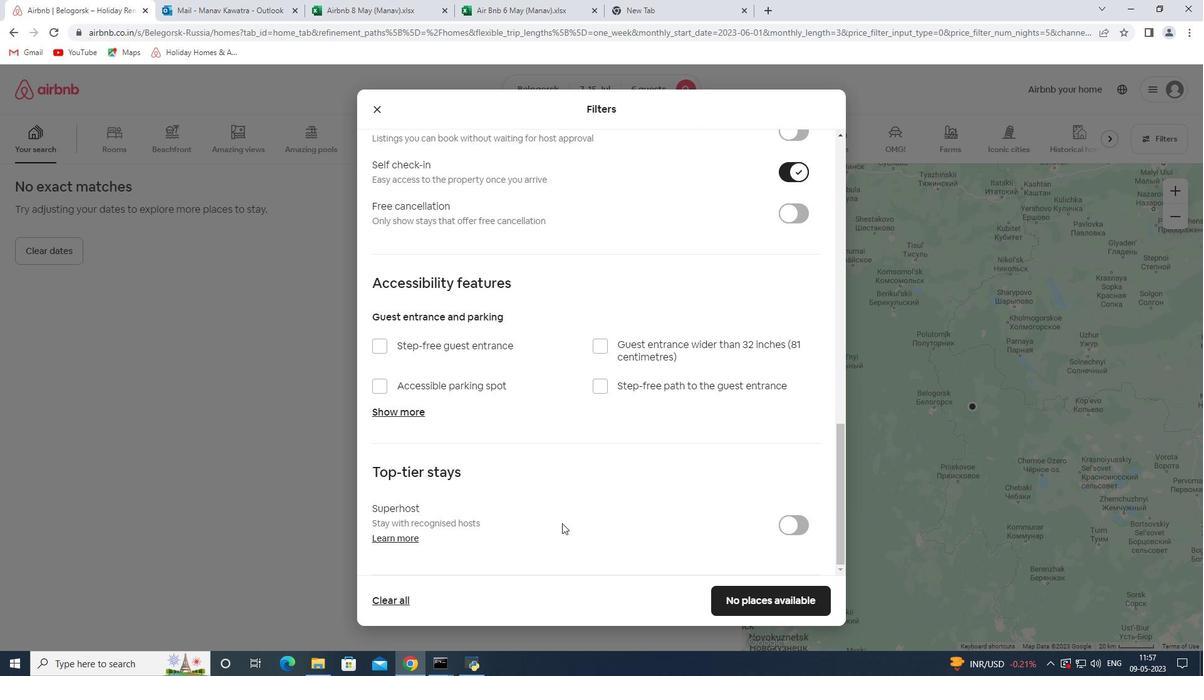 
Action: Mouse scrolled (560, 496) with delta (0, 0)
Screenshot: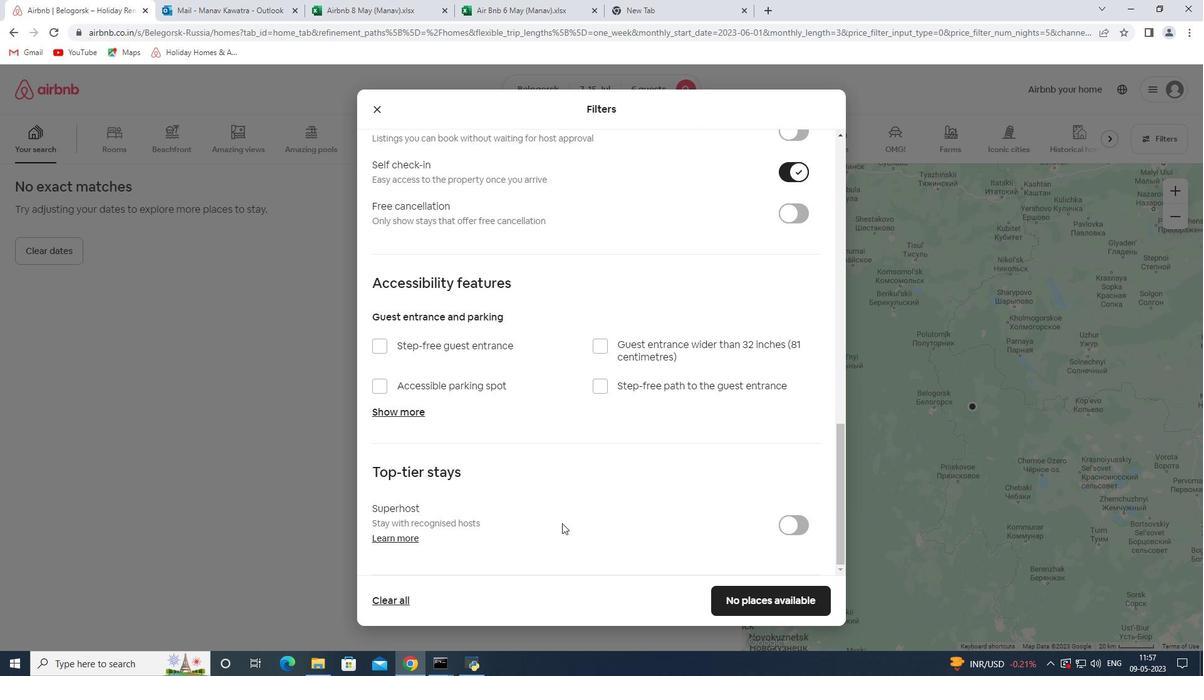 
Action: Mouse moved to (567, 492)
Screenshot: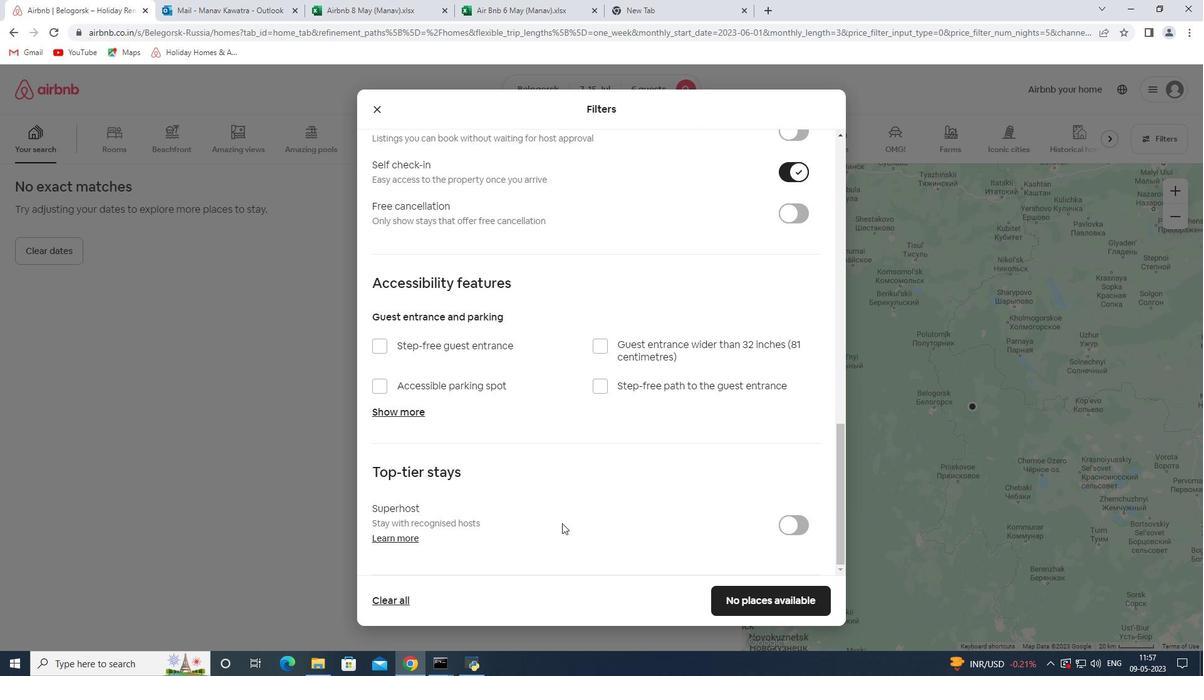 
Action: Mouse scrolled (567, 491) with delta (0, 0)
Screenshot: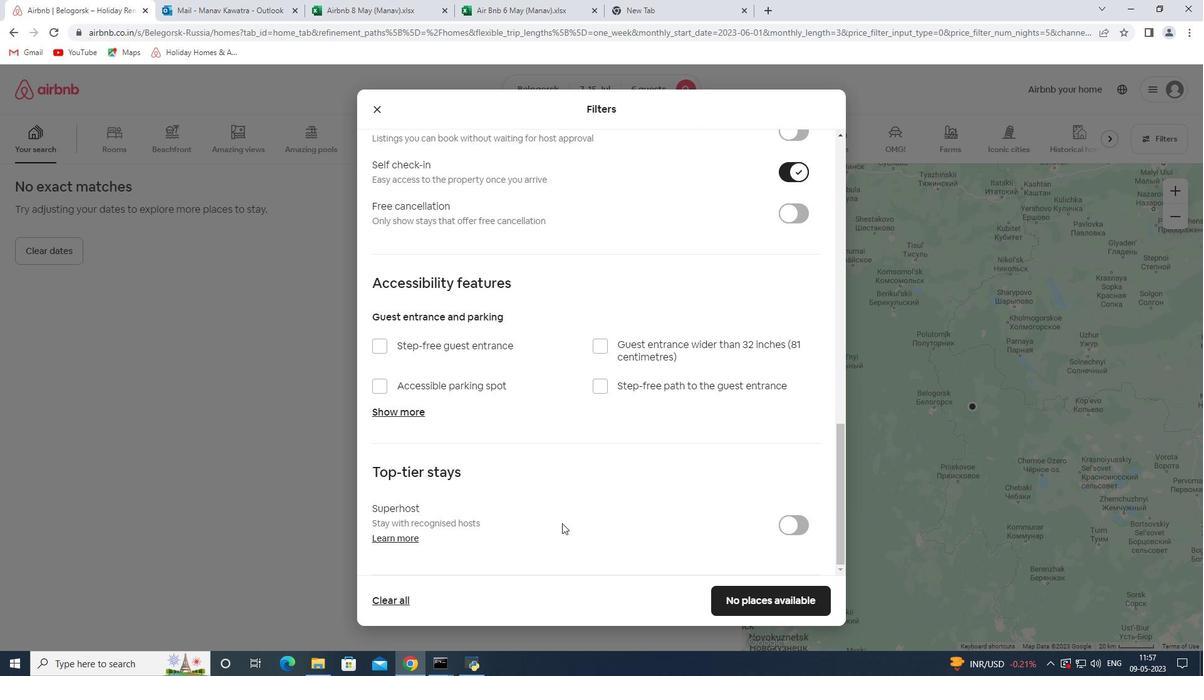 
Action: Mouse moved to (739, 608)
Screenshot: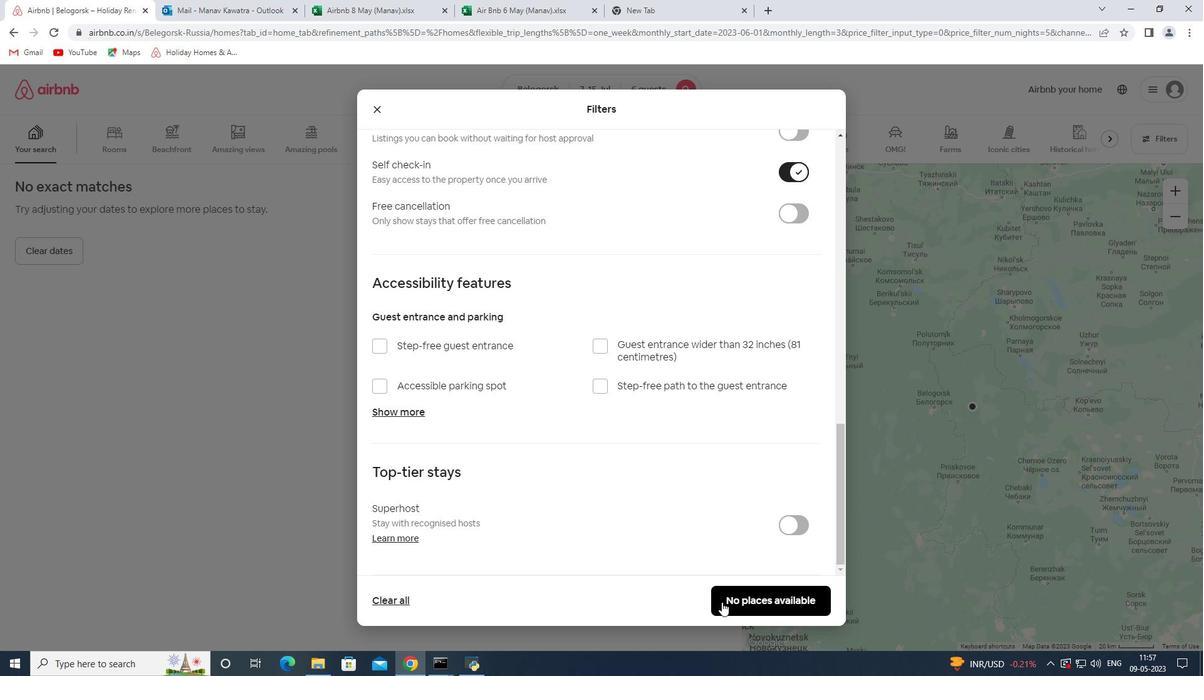 
Action: Mouse pressed left at (739, 608)
Screenshot: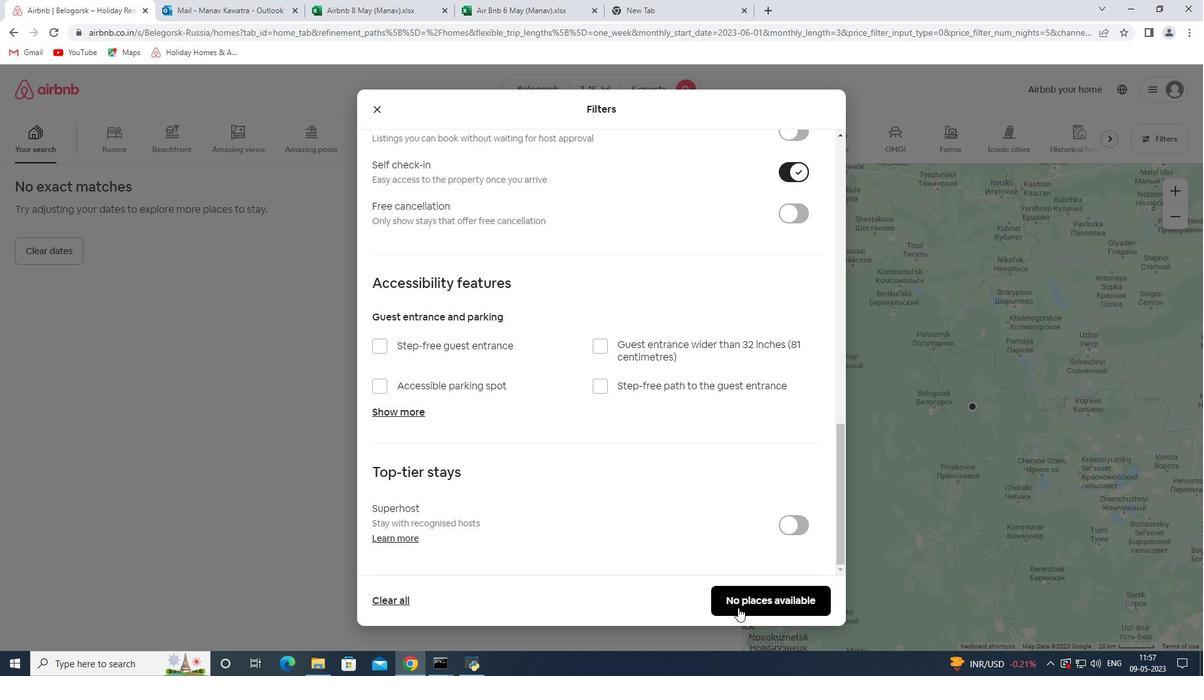 
Action: Mouse moved to (711, 542)
Screenshot: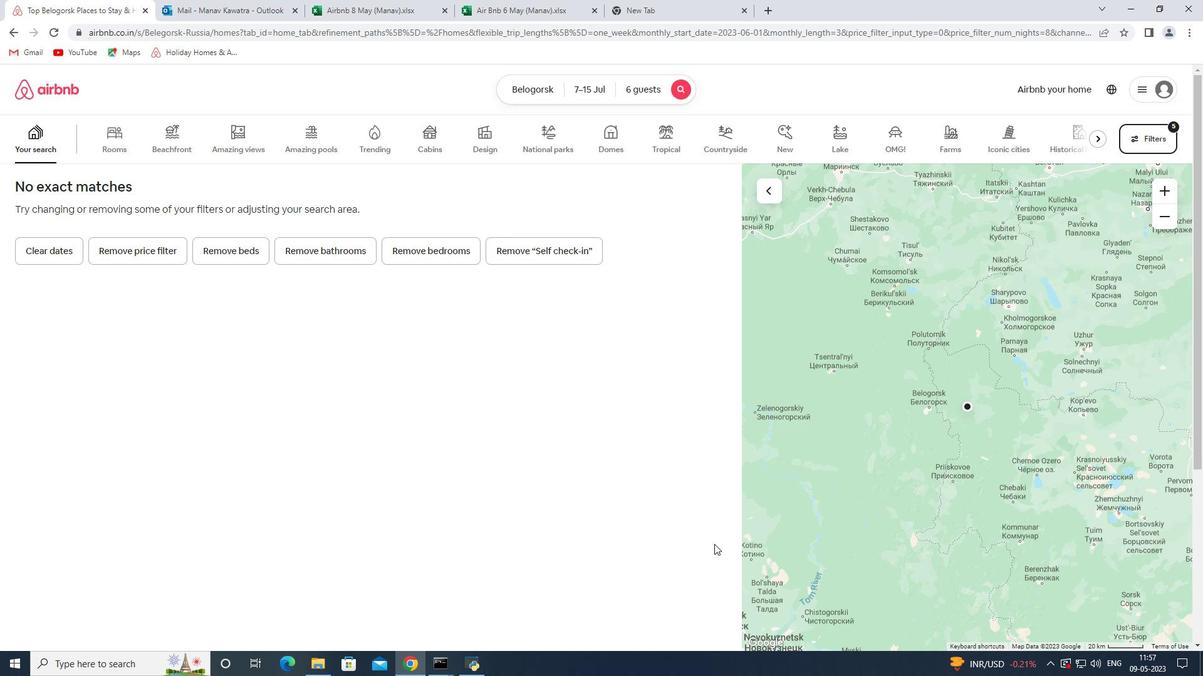 
